 Task: Create new invoice with Date Opened :15-Apr-23, Select Customer: Jasons Deli, Terms: Payment Term 1. Make invoice entry for item-1 with Date: 15-Apr-23, Description: Tide Free Gentle Liquid Laundry Detergent, Action: Material, Income Account: Income:Sales, Quantity: 1, Unit Price: 9.5, Discount $: 1.2. Make entry for item-2 with Date: 15-Apr-23, Description: Gas-X Extra Strength Soft Gels, Action: Material, Income Account: Income:Sales, Quantity: 1, Unit Price: 6.25, Discount $: 2.2. Make entry for item-3 with Date: 15-Apr-23, Description: Butterfinger Toll House Cookie Dough, Action: Material, Income Account: Income:Sales, Quantity: 1, Unit Price: 7.25, Discount $: 2.7. Write Notes: Looking forward to serving you again.. Post Invoice with Post Date: 15-Apr-23, Post to Accounts: Assets:Accounts Receivable. Pay / Process Payment with Transaction Date: 15-May-23, Amount: 16.9, Transfer Account: Checking Account. Print Invoice, display notes by going to Option, then go to Display Tab and check Invoice Notes.
Action: Mouse pressed left at (149, 26)
Screenshot: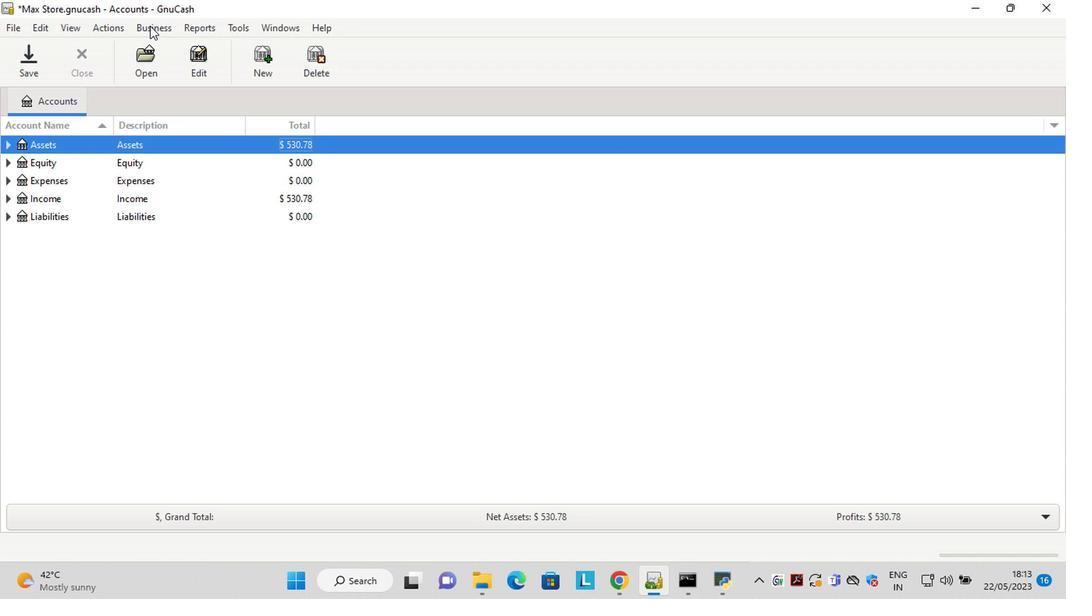
Action: Mouse moved to (344, 101)
Screenshot: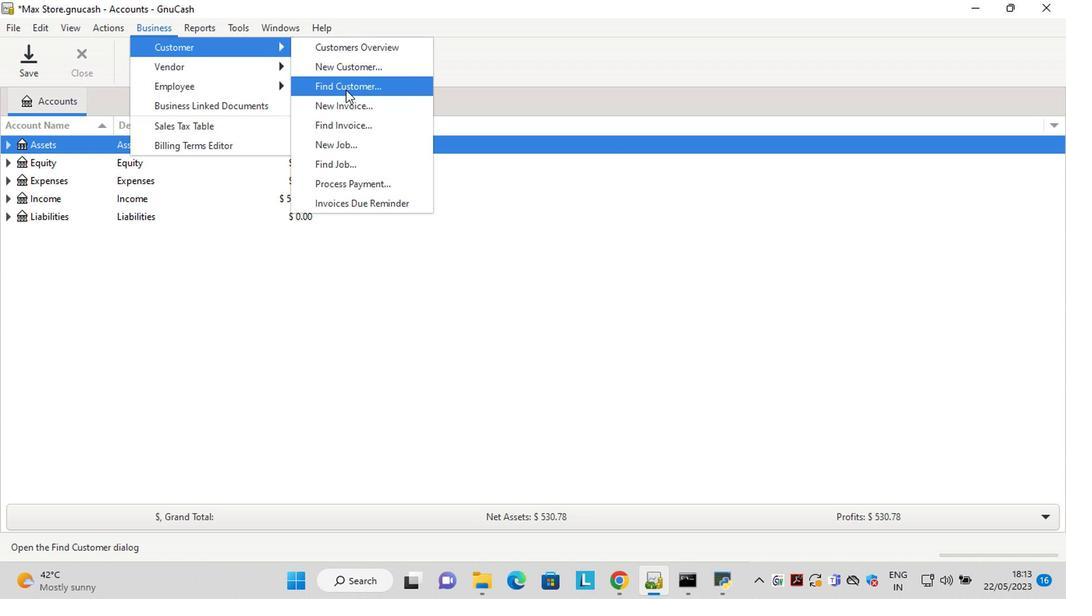 
Action: Mouse pressed left at (344, 101)
Screenshot: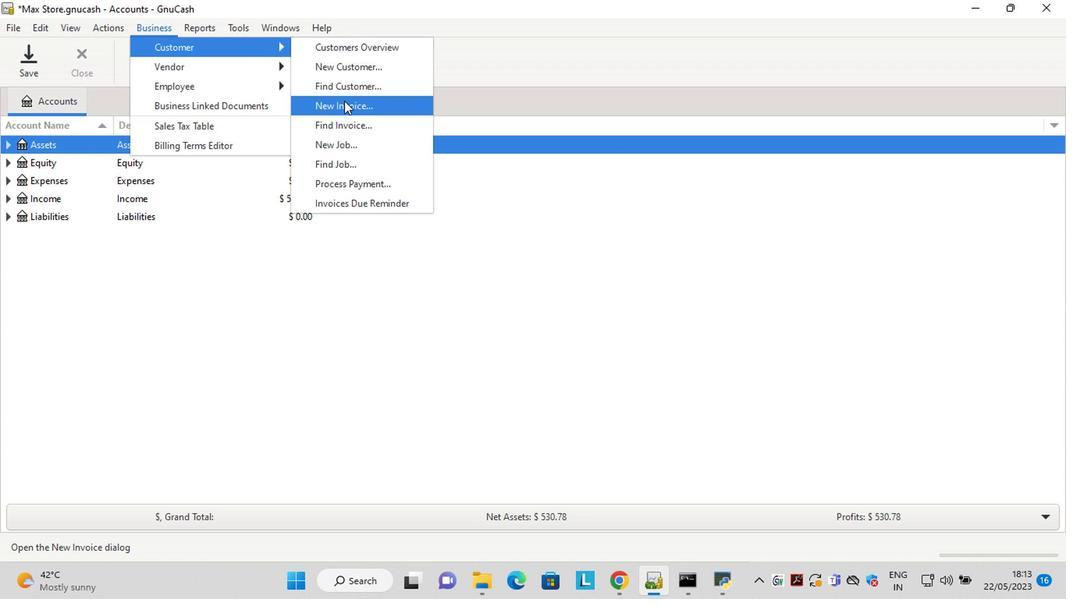 
Action: Mouse moved to (582, 232)
Screenshot: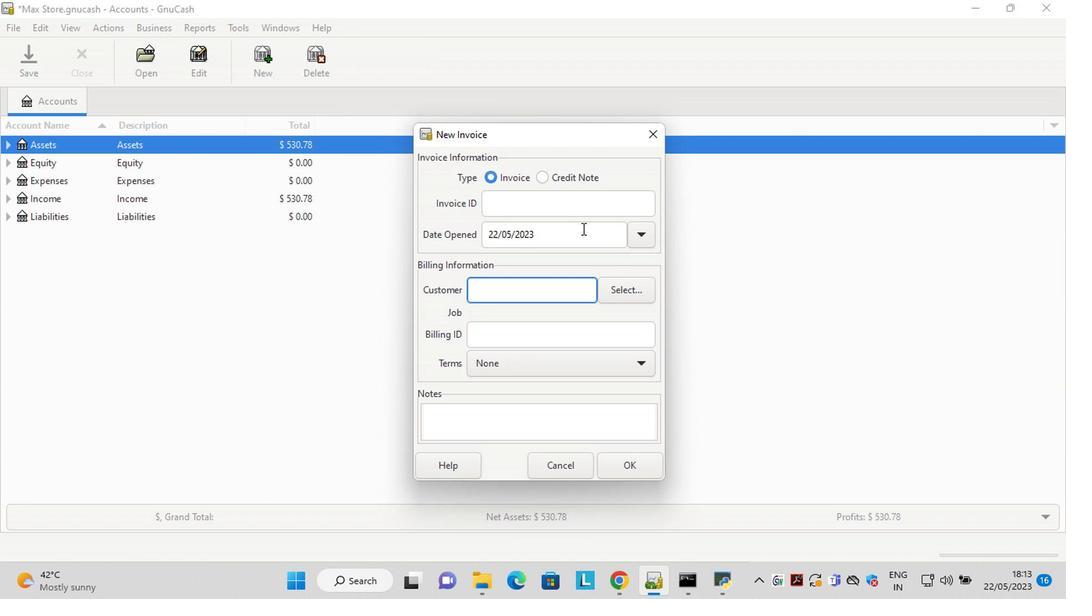 
Action: Mouse pressed left at (582, 232)
Screenshot: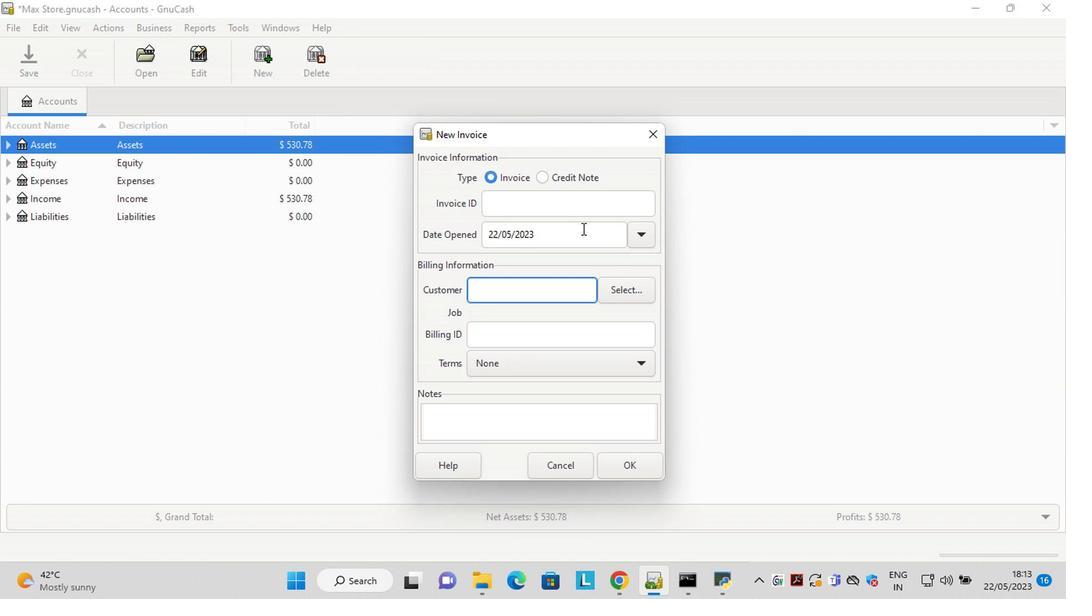 
Action: Key pressed <Key.left><Key.left><Key.left><Key.left><Key.left><Key.left><Key.left><Key.left><Key.left><Key.left><Key.left><Key.delete><Key.delete>15<Key.right><Key.right><Key.delete>4
Screenshot: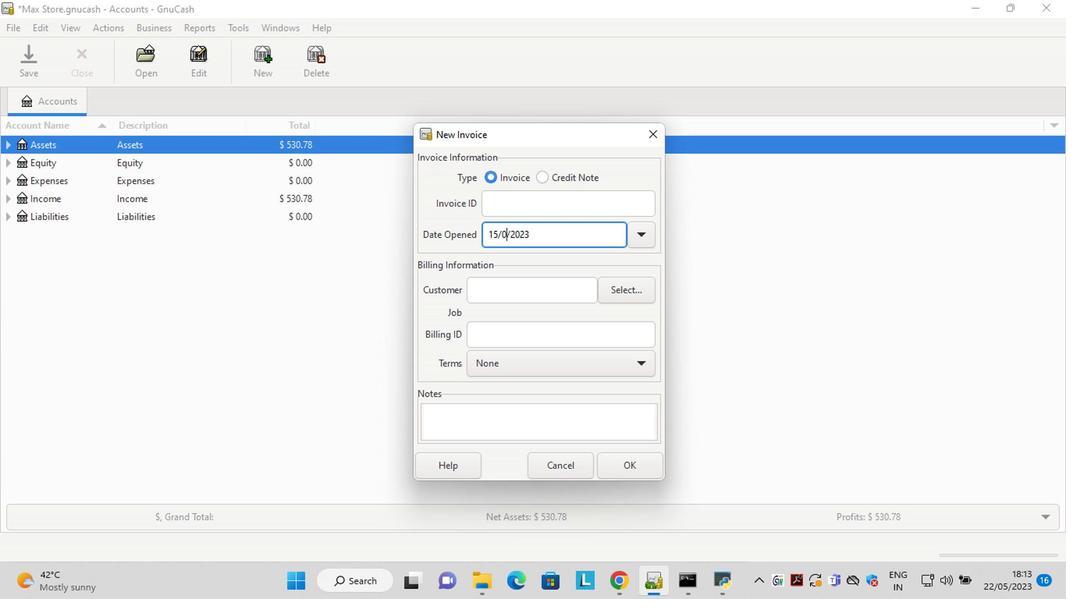 
Action: Mouse moved to (618, 289)
Screenshot: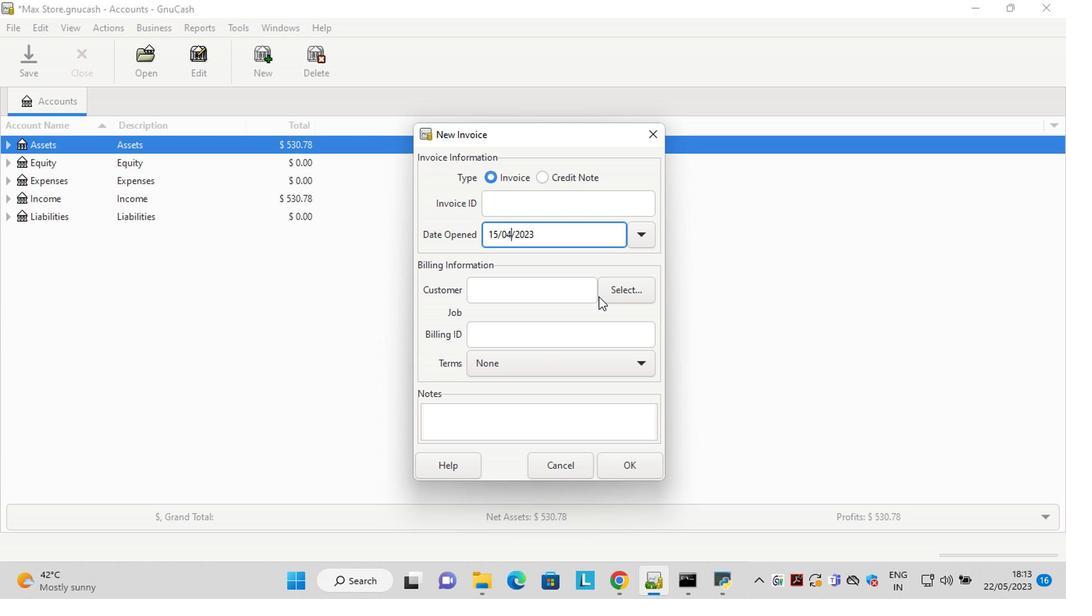
Action: Mouse pressed left at (618, 289)
Screenshot: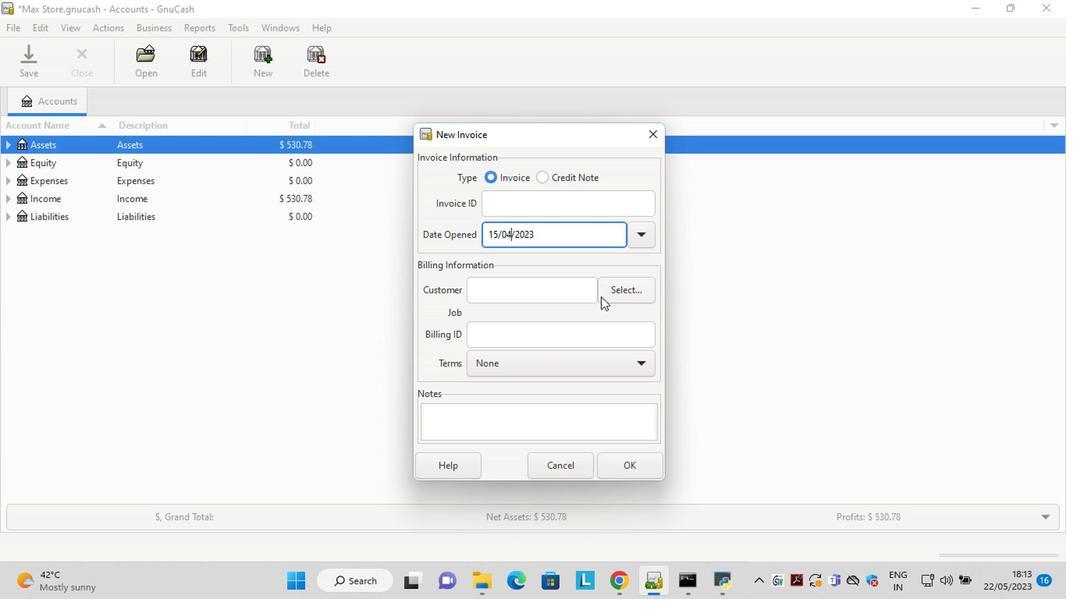 
Action: Mouse moved to (563, 269)
Screenshot: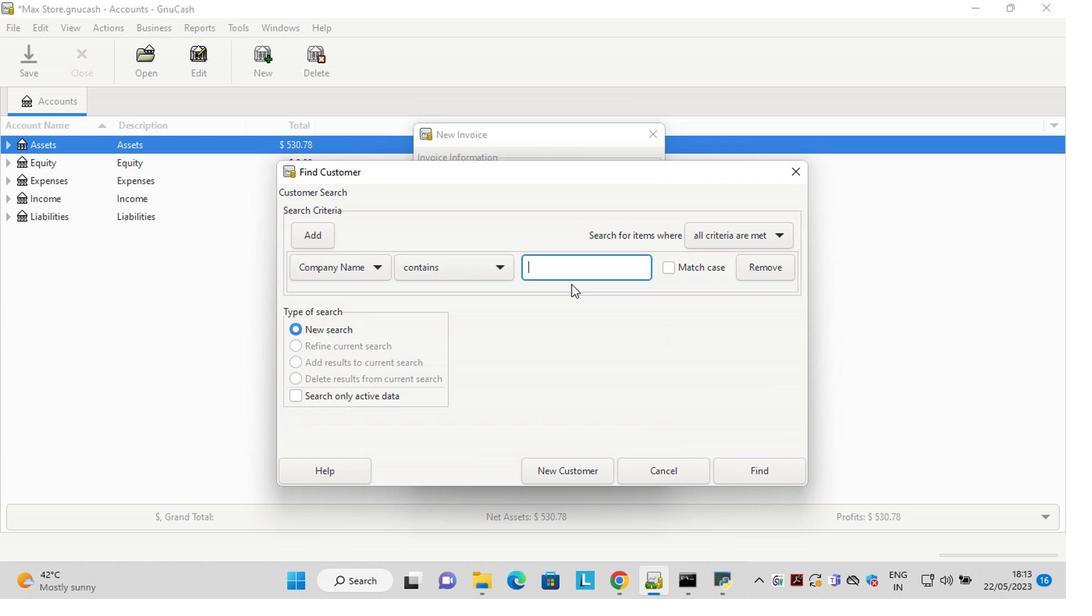 
Action: Mouse pressed left at (563, 269)
Screenshot: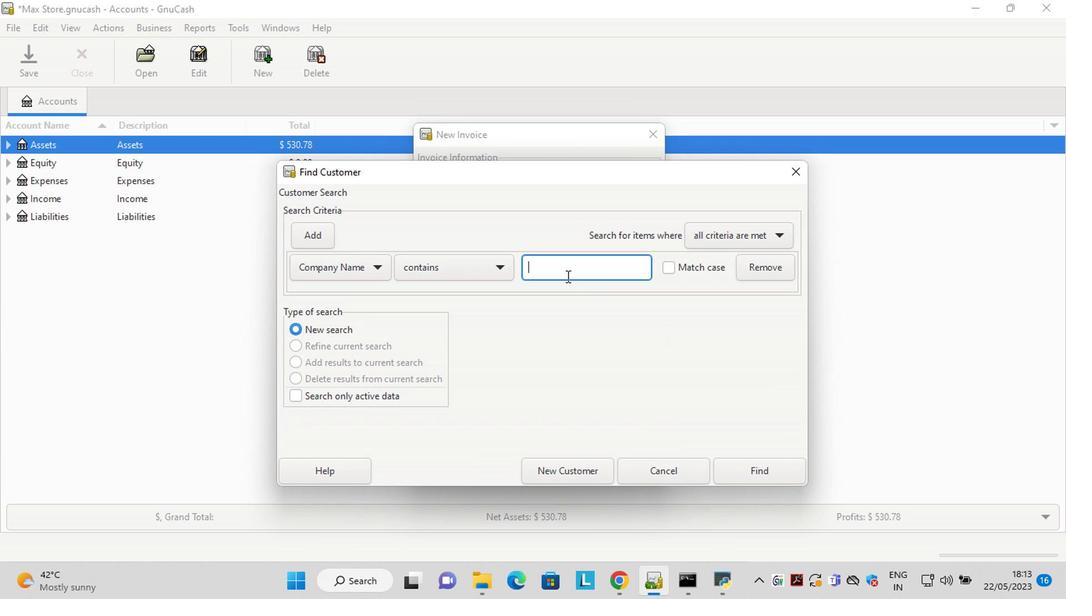 
Action: Key pressed <Key.shift>Jasons
Screenshot: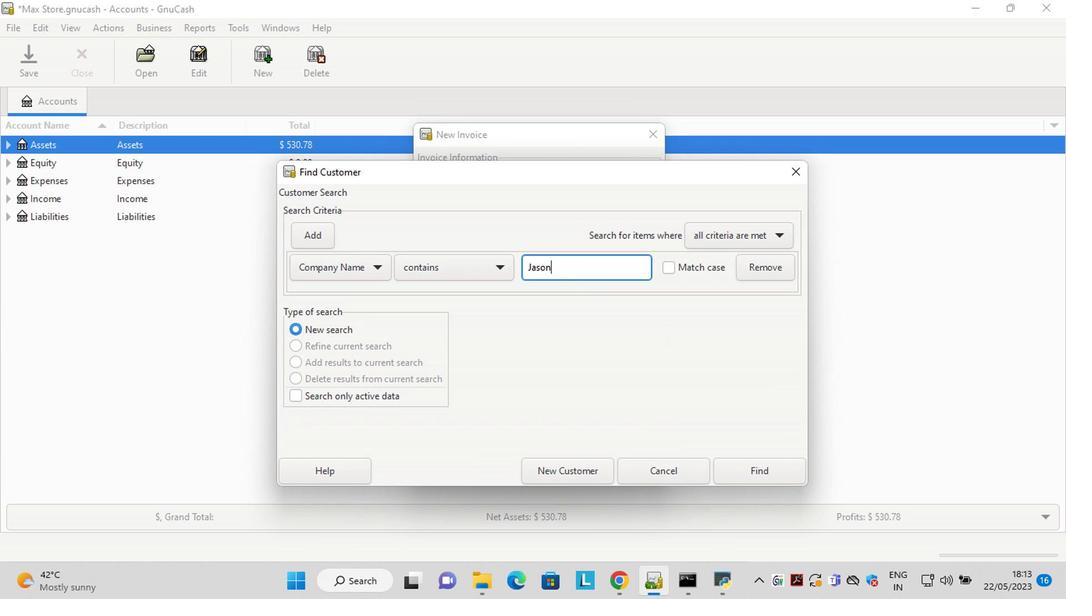 
Action: Mouse moved to (749, 475)
Screenshot: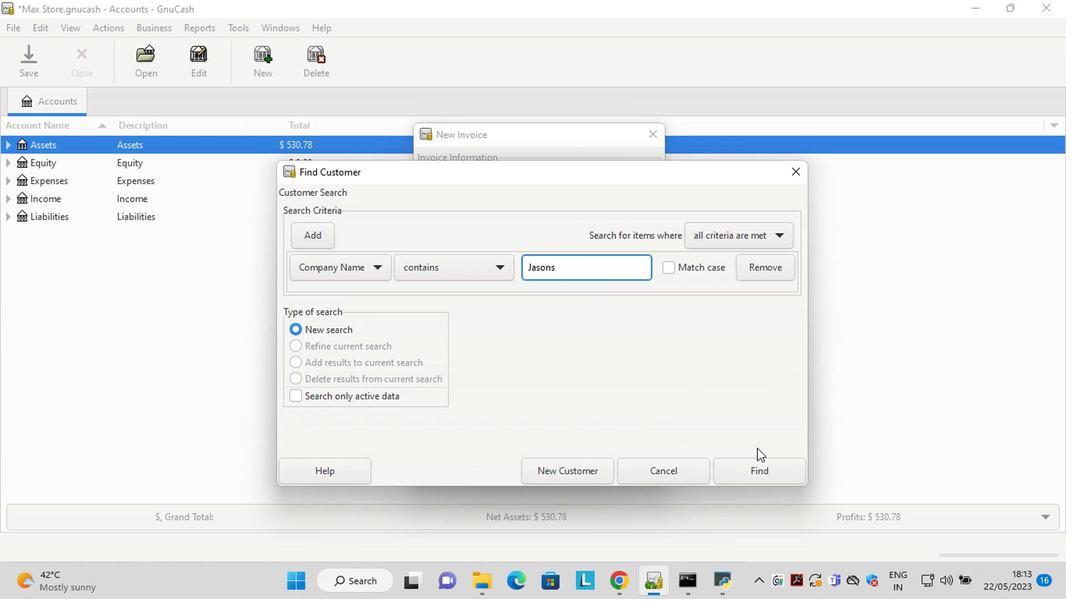 
Action: Mouse pressed left at (749, 475)
Screenshot: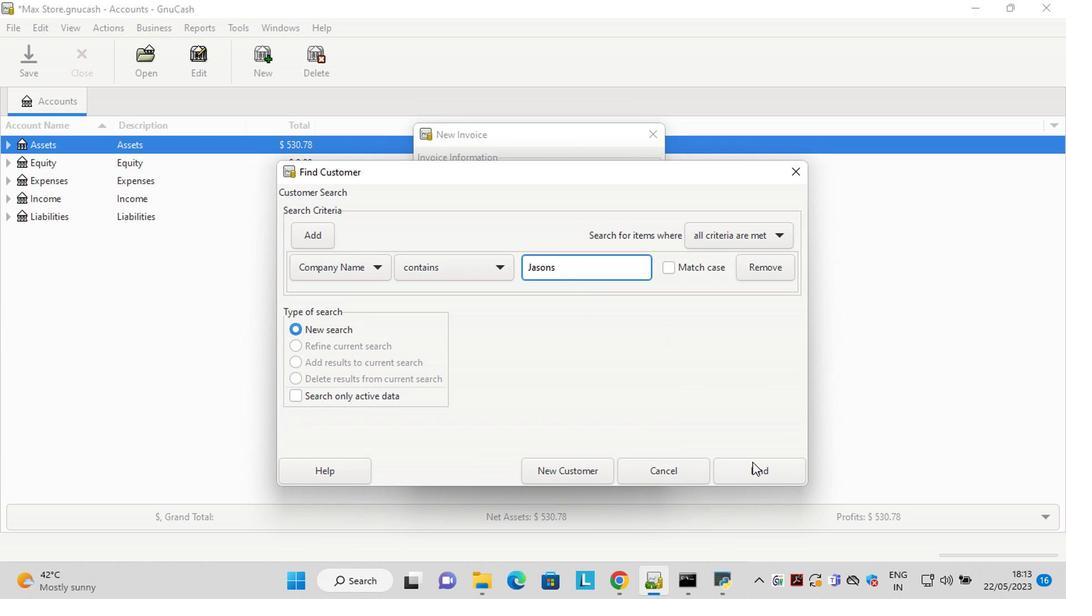 
Action: Mouse moved to (529, 316)
Screenshot: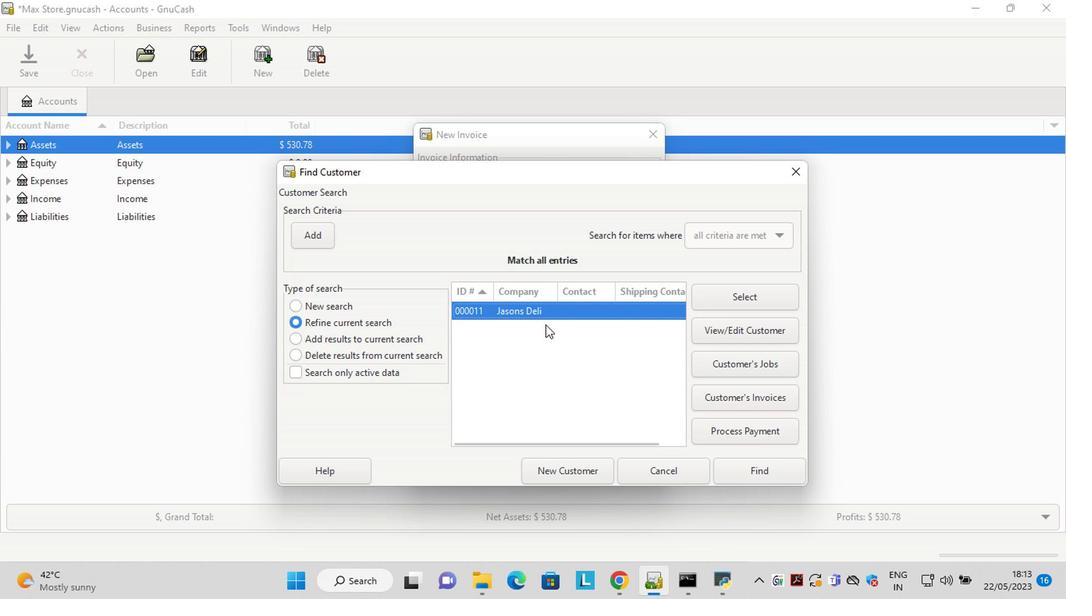 
Action: Mouse pressed left at (529, 316)
Screenshot: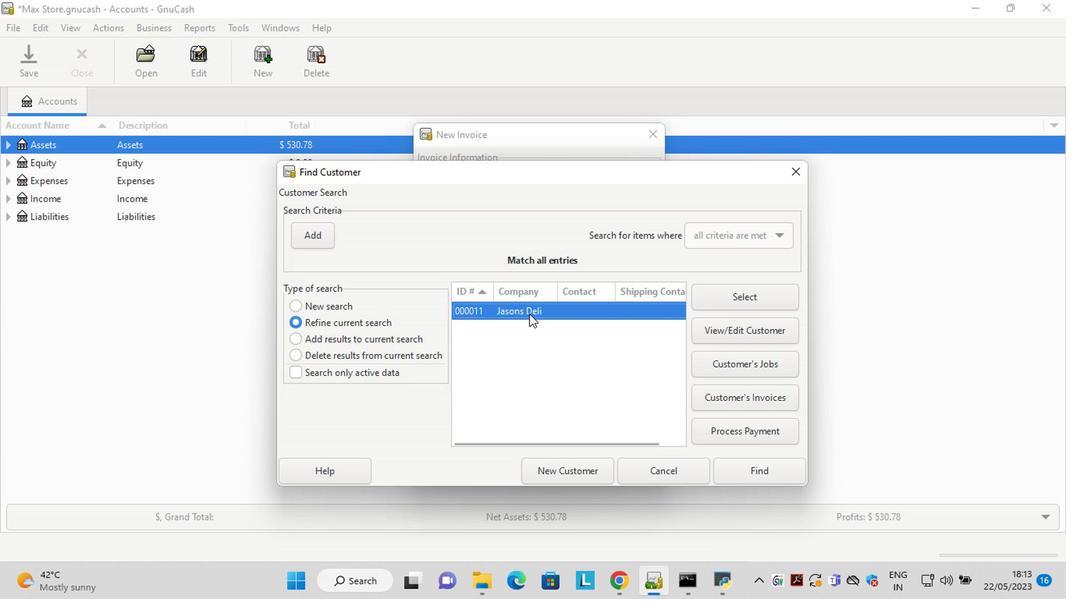 
Action: Mouse pressed left at (529, 316)
Screenshot: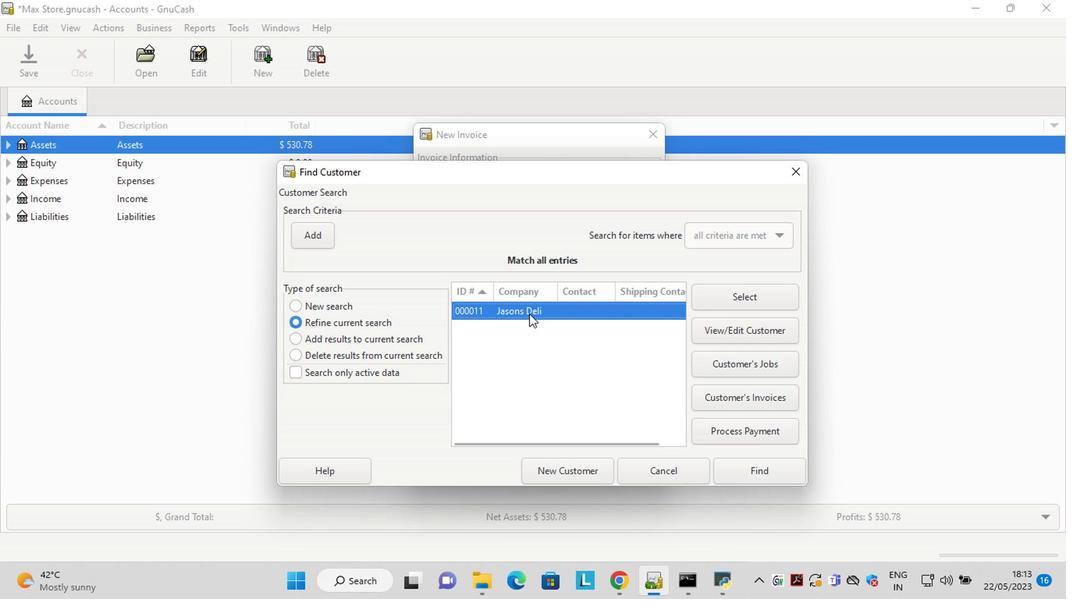 
Action: Mouse moved to (557, 377)
Screenshot: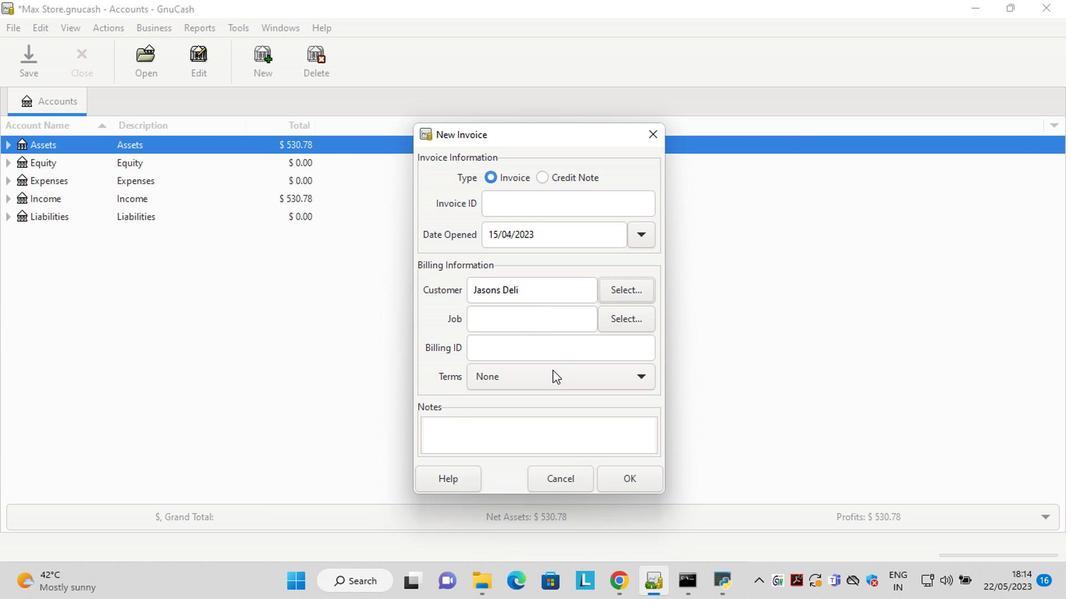 
Action: Mouse pressed left at (557, 377)
Screenshot: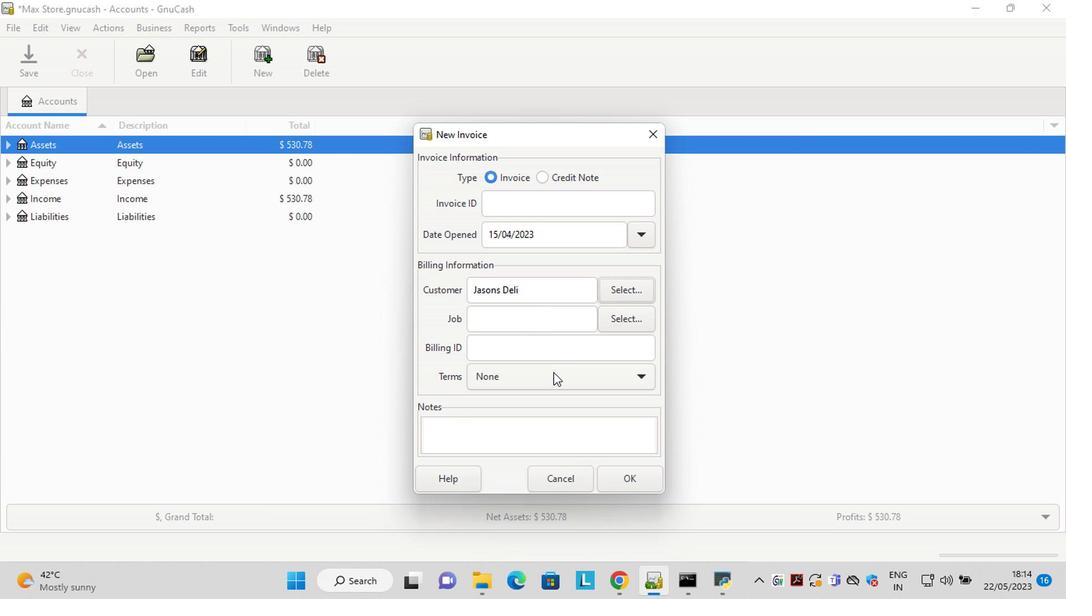 
Action: Mouse moved to (537, 407)
Screenshot: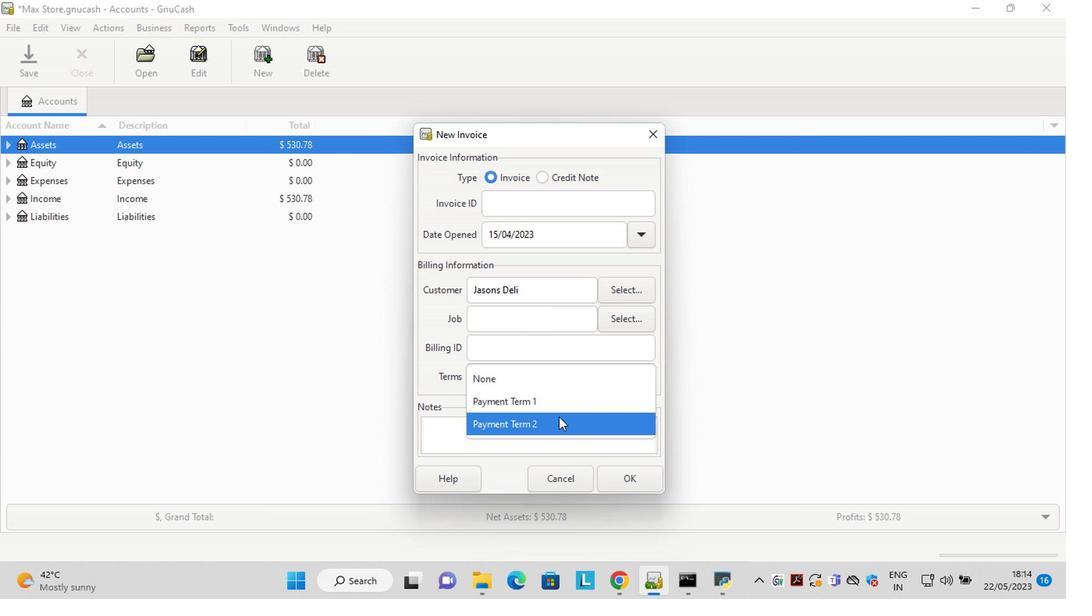 
Action: Mouse pressed left at (537, 407)
Screenshot: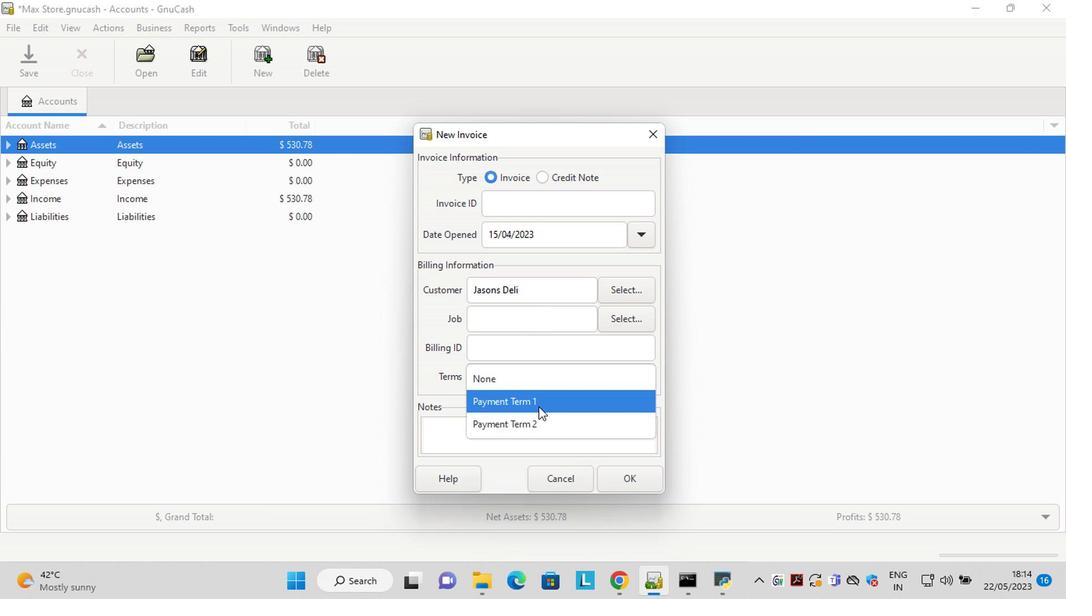 
Action: Mouse moved to (630, 486)
Screenshot: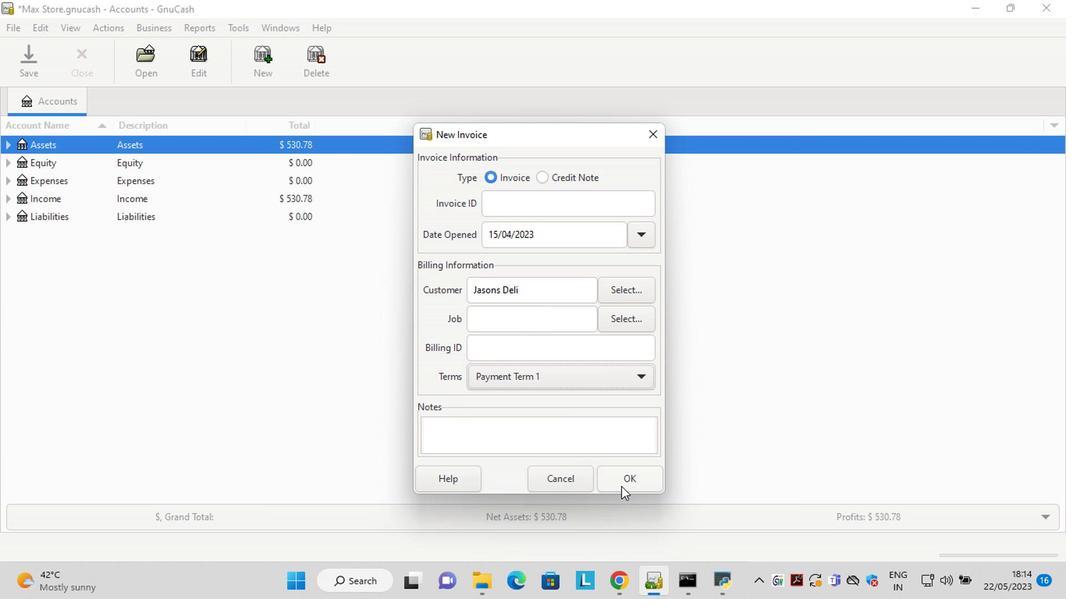 
Action: Mouse pressed left at (630, 486)
Screenshot: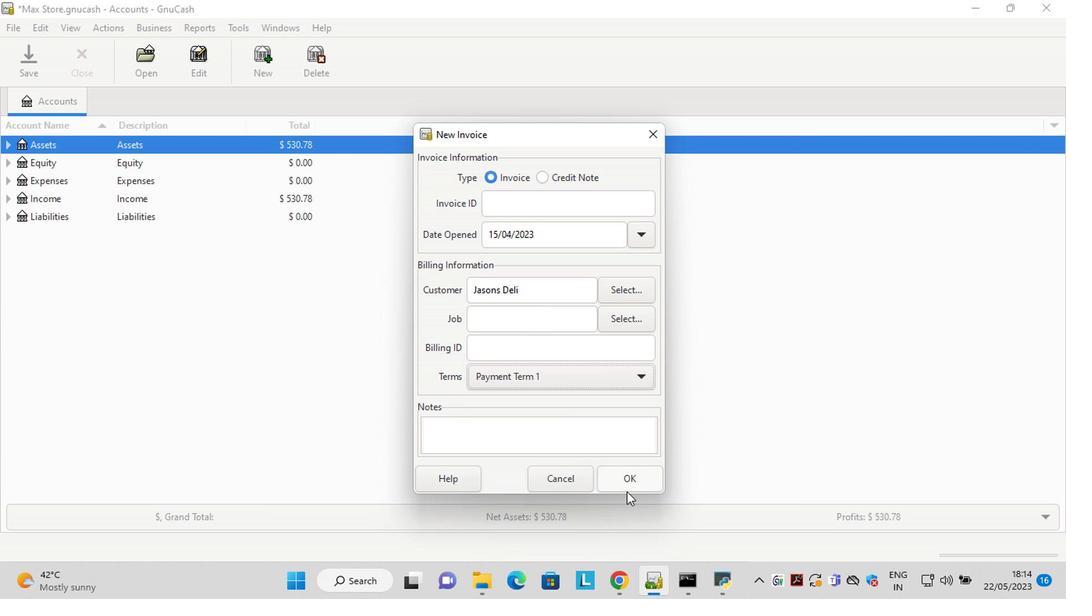 
Action: Mouse moved to (462, 398)
Screenshot: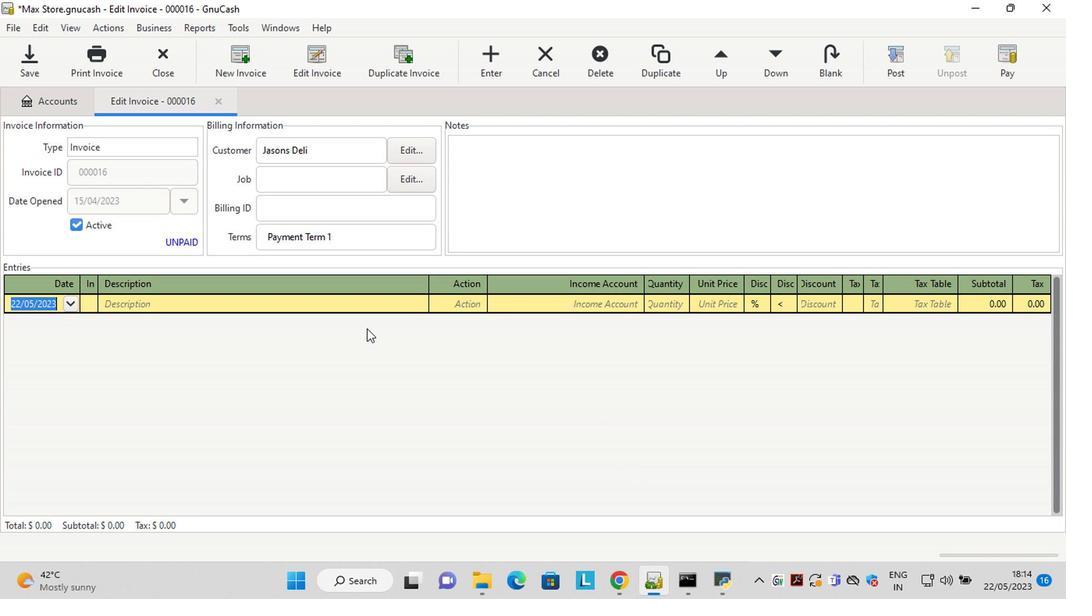 
Action: Key pressed <Key.left><Key.left><Key.left><Key.delete><Key.delete>15<Key.right><Key.right><Key.delete>4<Key.tab><Key.shift>Tide<Key.space><Key.shift>Free<Key.space><Key.shift>Gentle<Key.space><Key.shift>Liquid<Key.space><Key.shift>Laundry<Key.space><Key.shift>Detergent<Key.tab>m<Key.tab>sale<Key.tab>1<Key.tab>9.50
Screenshot: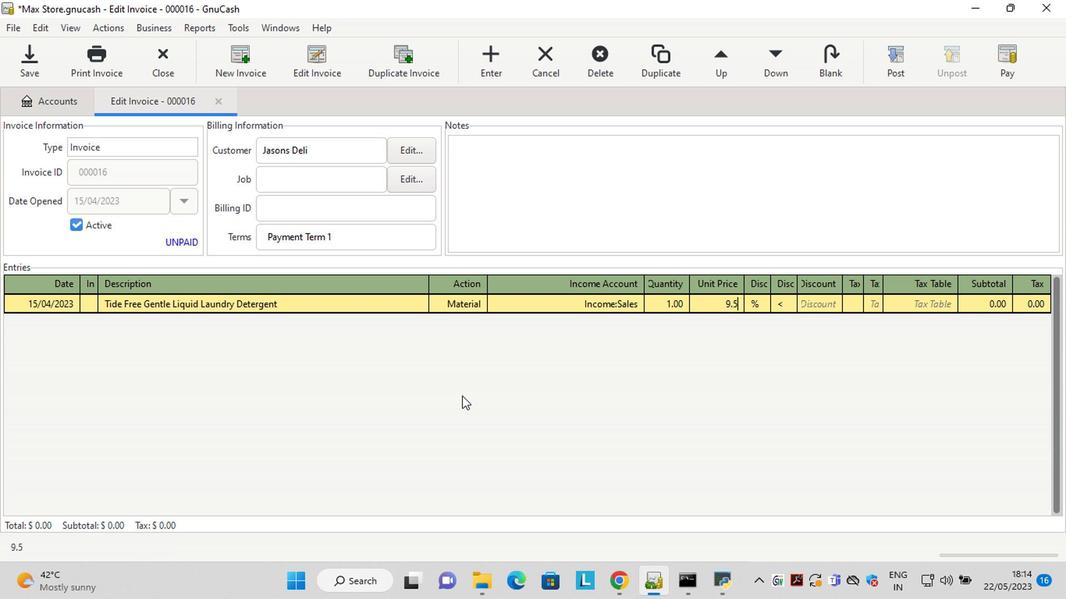 
Action: Mouse moved to (758, 314)
Screenshot: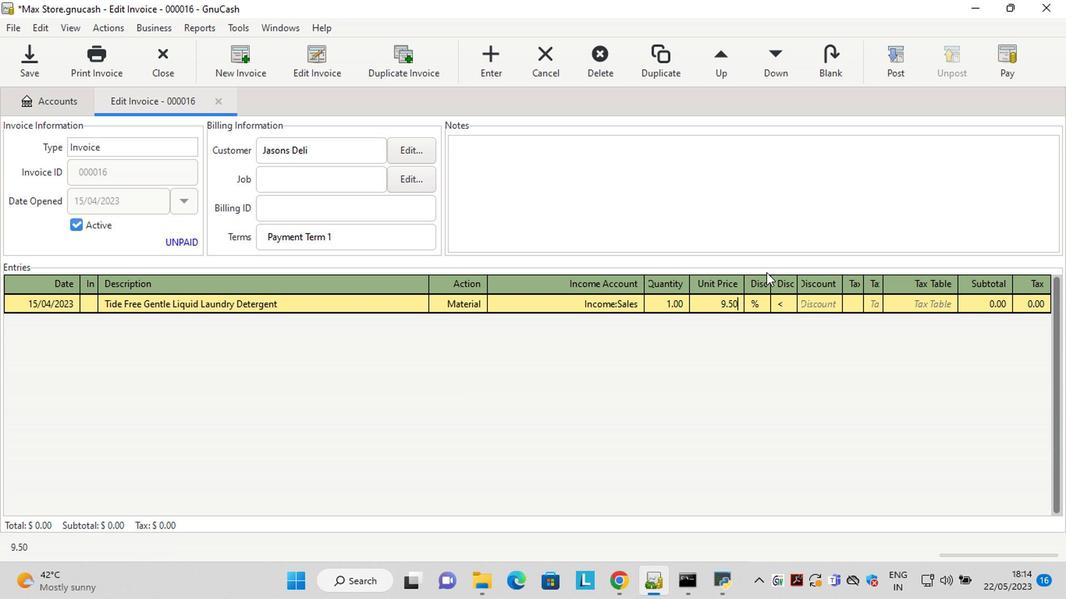 
Action: Mouse pressed left at (758, 314)
Screenshot: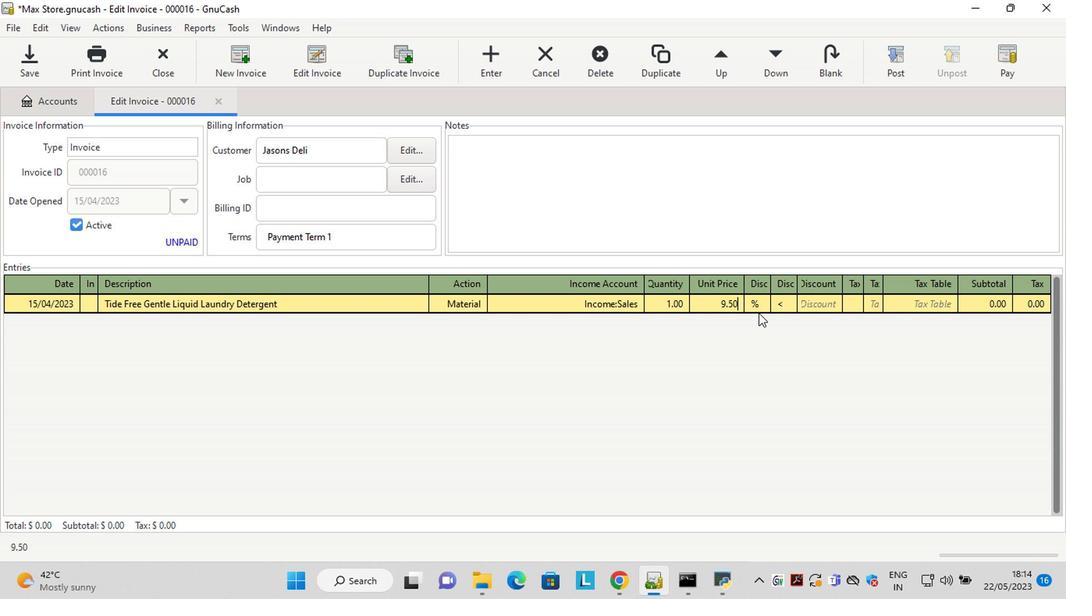 
Action: Mouse moved to (777, 302)
Screenshot: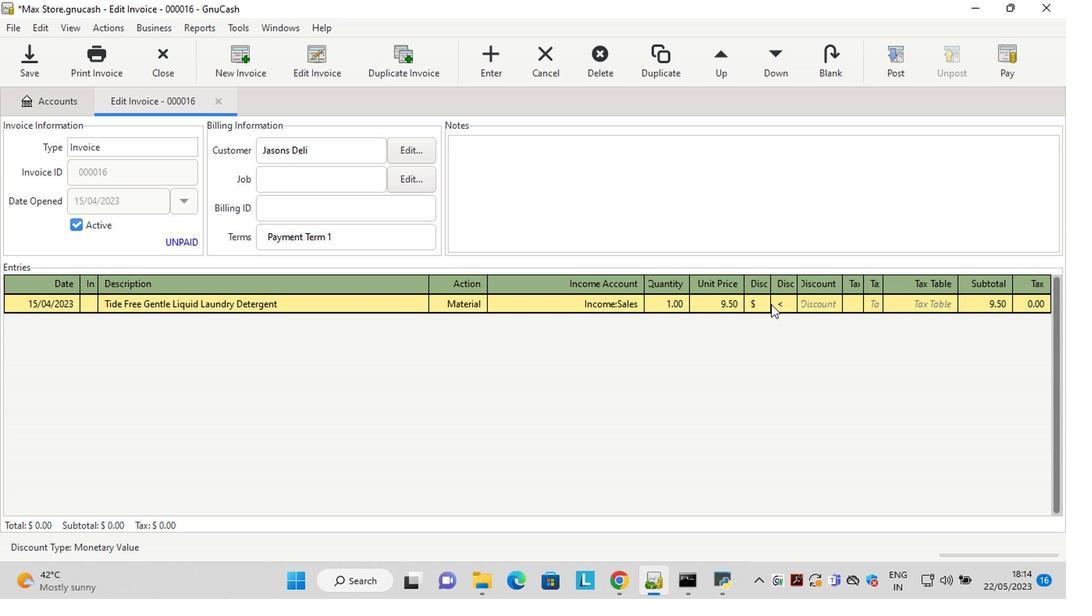 
Action: Mouse pressed left at (777, 302)
Screenshot: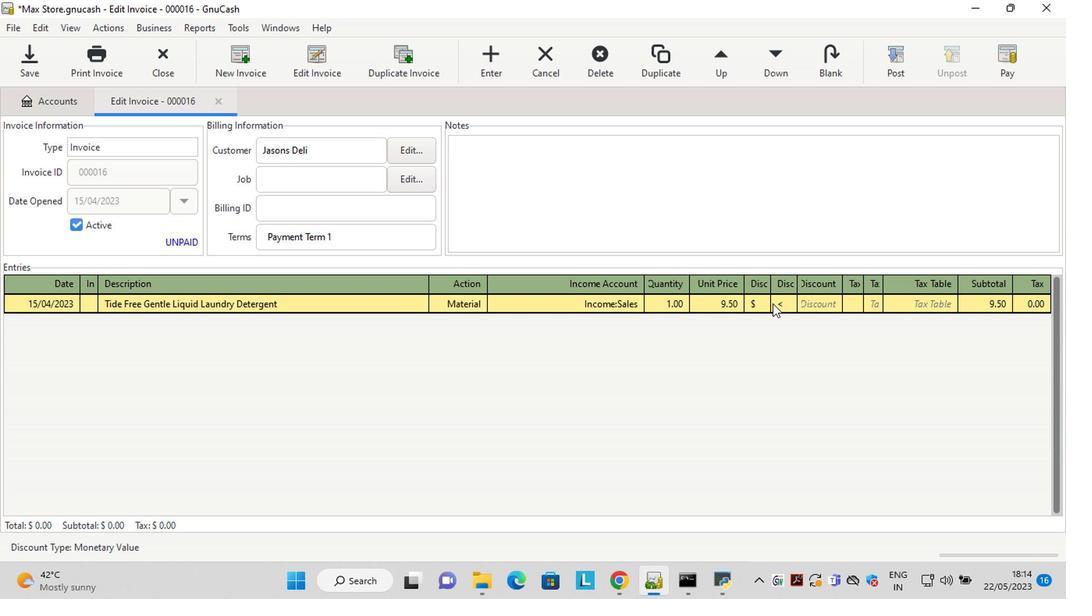 
Action: Mouse moved to (824, 307)
Screenshot: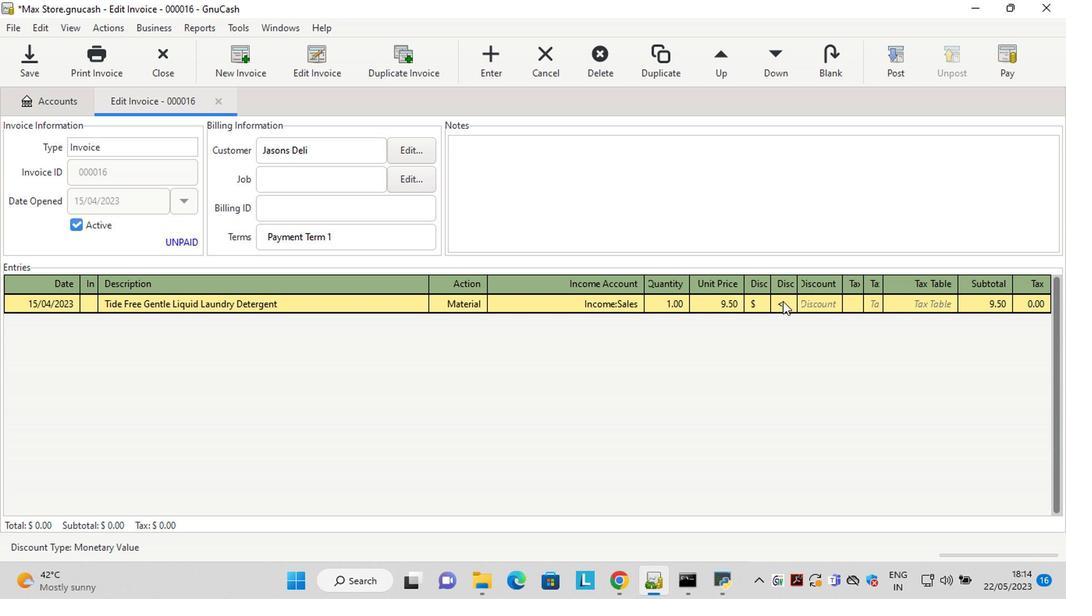 
Action: Mouse pressed left at (824, 307)
Screenshot: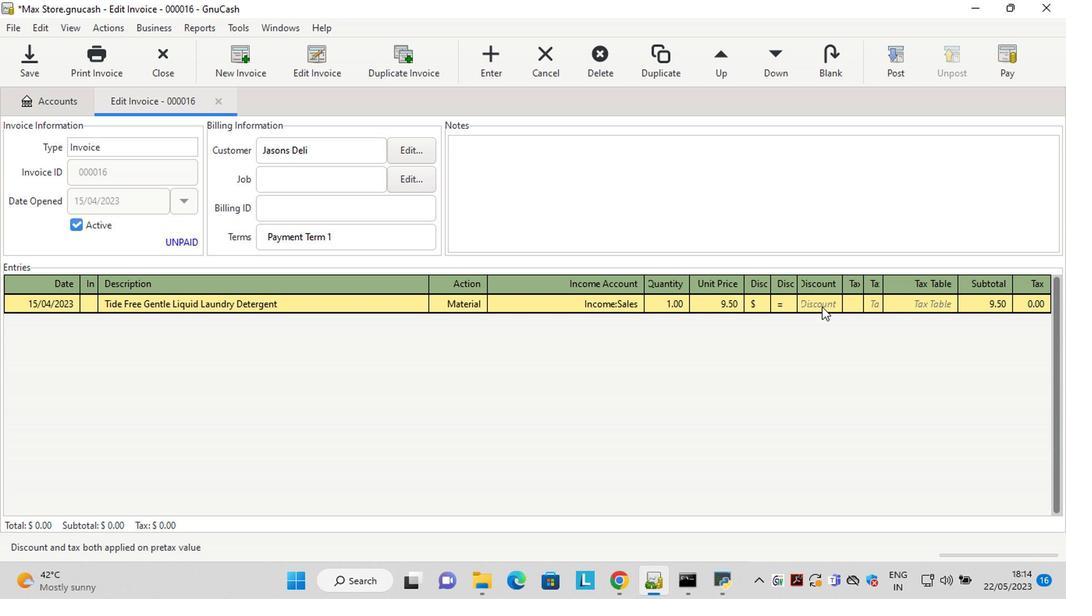 
Action: Key pressed 1.20<Key.tab><Key.tab><Key.shift>Gas-<Key.shift><Key.shift><Key.shift><Key.shift><Key.shift>X<Key.space><Key.shift>Extra<Key.space><Key.shift>Strength<Key.space><Key.shift>Soft<Key.space><Key.shift>Gels<Key.tab>ma<Key.tab>sa<Key.tab>1<Key.tab>6.25<Key.tab>
Screenshot: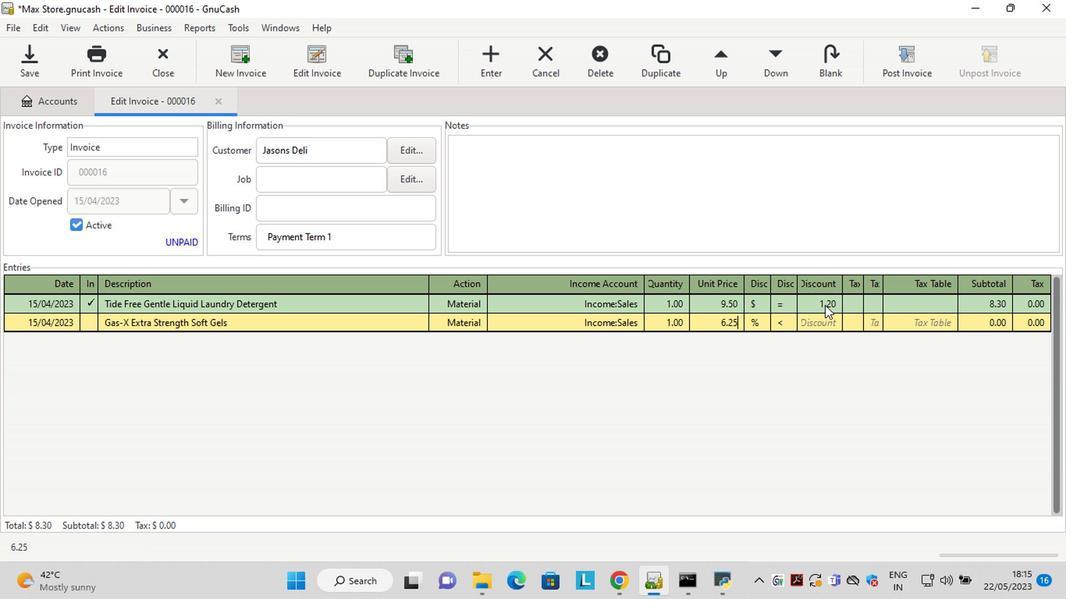 
Action: Mouse moved to (759, 326)
Screenshot: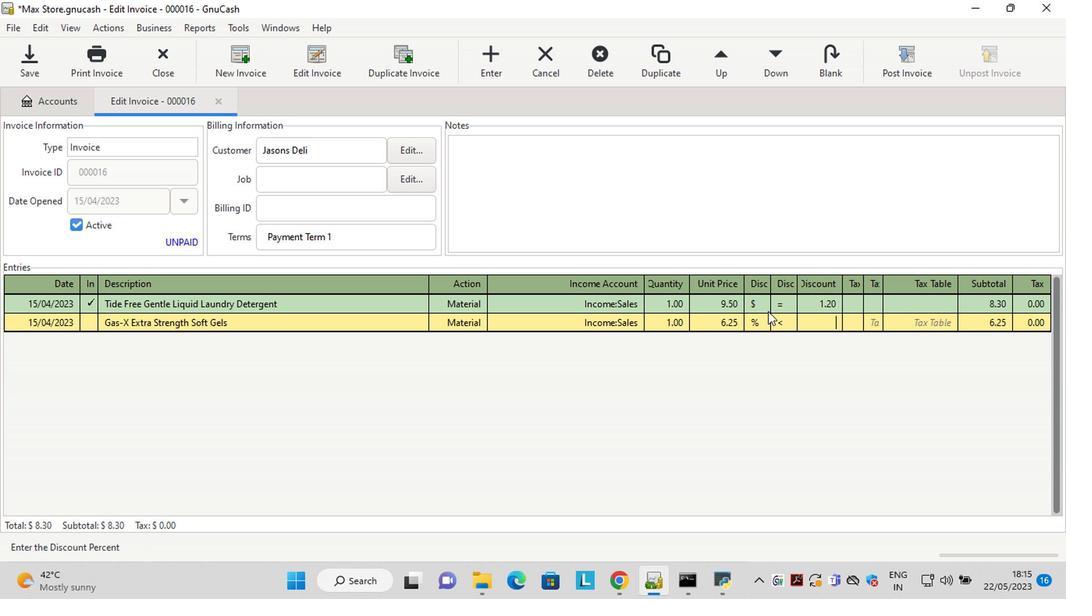 
Action: Mouse pressed left at (759, 326)
Screenshot: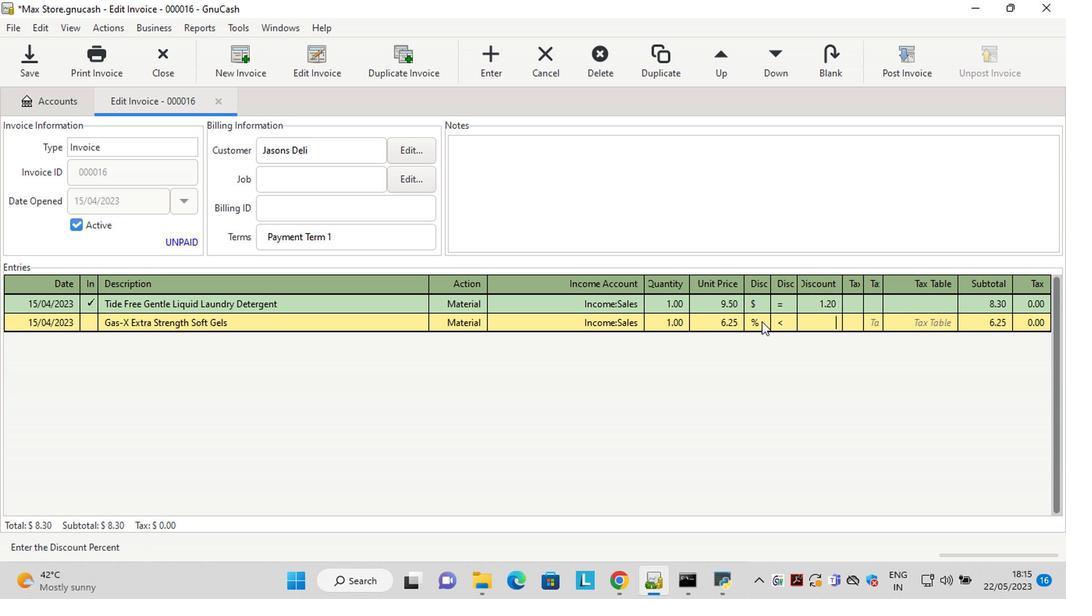 
Action: Mouse moved to (778, 325)
Screenshot: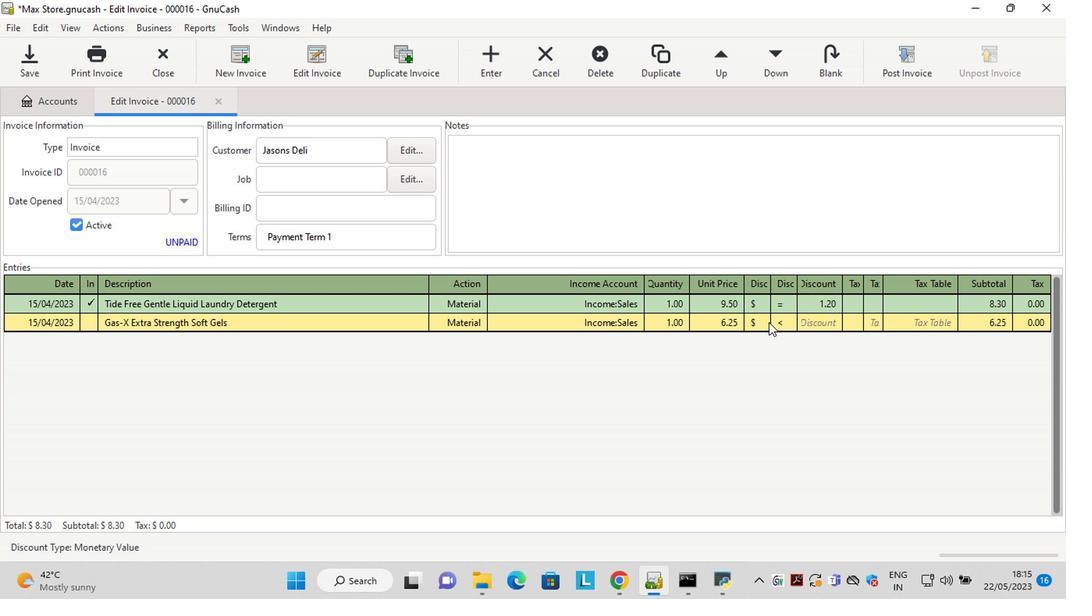 
Action: Mouse pressed left at (778, 325)
Screenshot: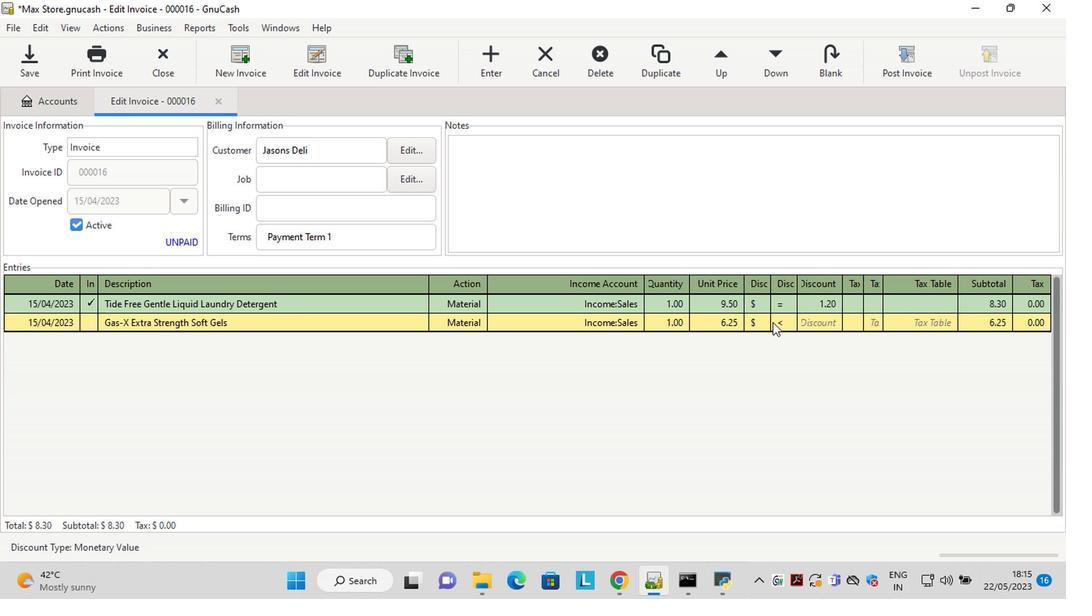 
Action: Mouse moved to (807, 329)
Screenshot: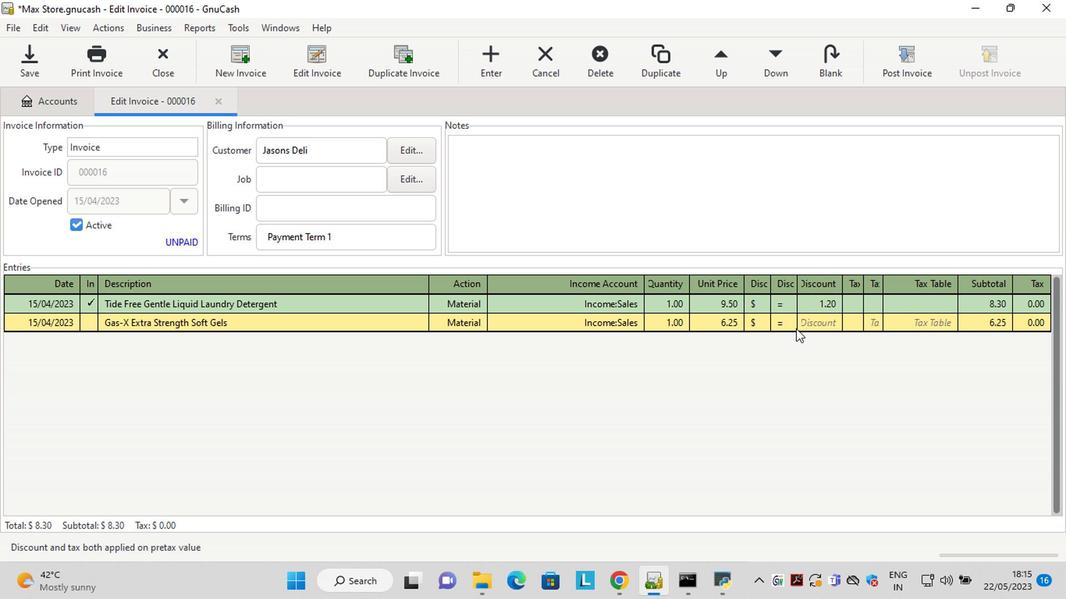
Action: Mouse pressed left at (807, 329)
Screenshot: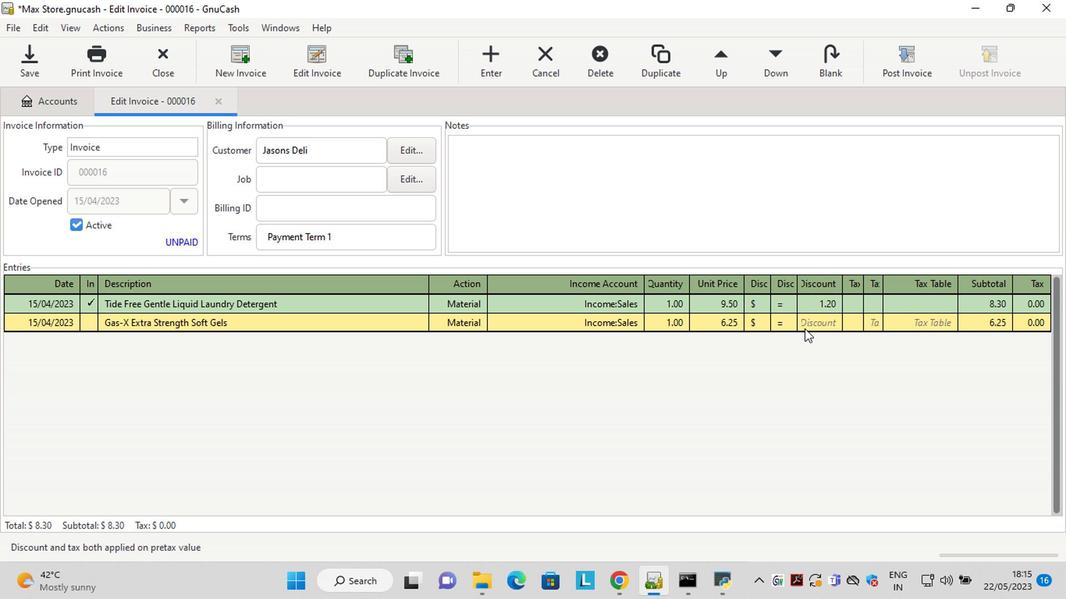 
Action: Key pressed 2.20<Key.tab><Key.tab><Key.shift>Butterfinger<Key.space><Key.shift>Toll<Key.space><Key.shift>House<Key.space><Key.shift><Key.shift>Cookie<Key.space><Key.shift>Dough<Key.tab>ma<Key.tab>sal<Key.tab>1<Key.tab>7.25<Key.tab>
Screenshot: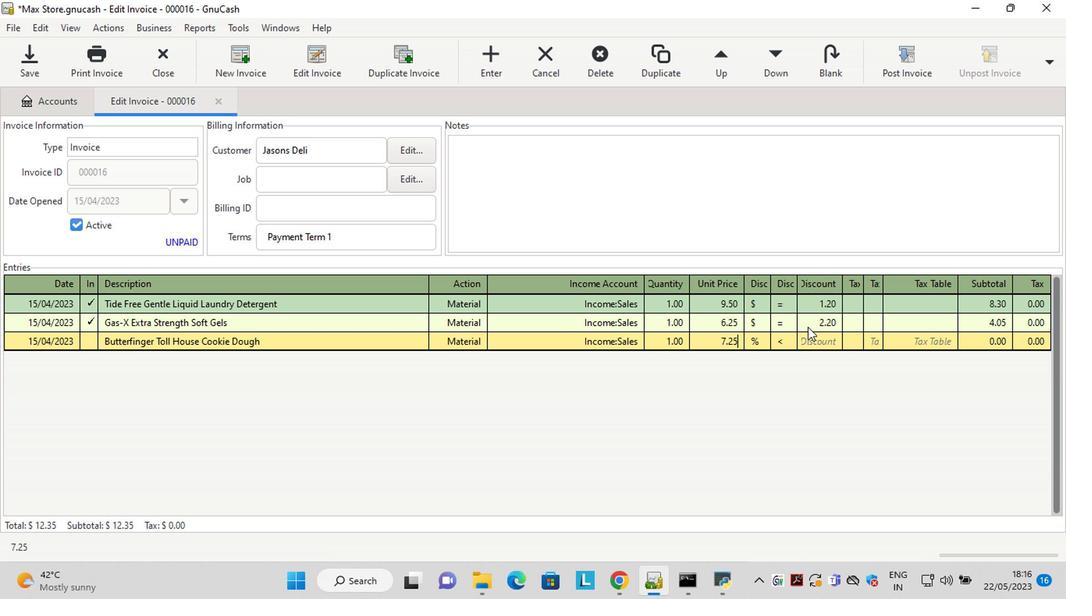 
Action: Mouse moved to (749, 344)
Screenshot: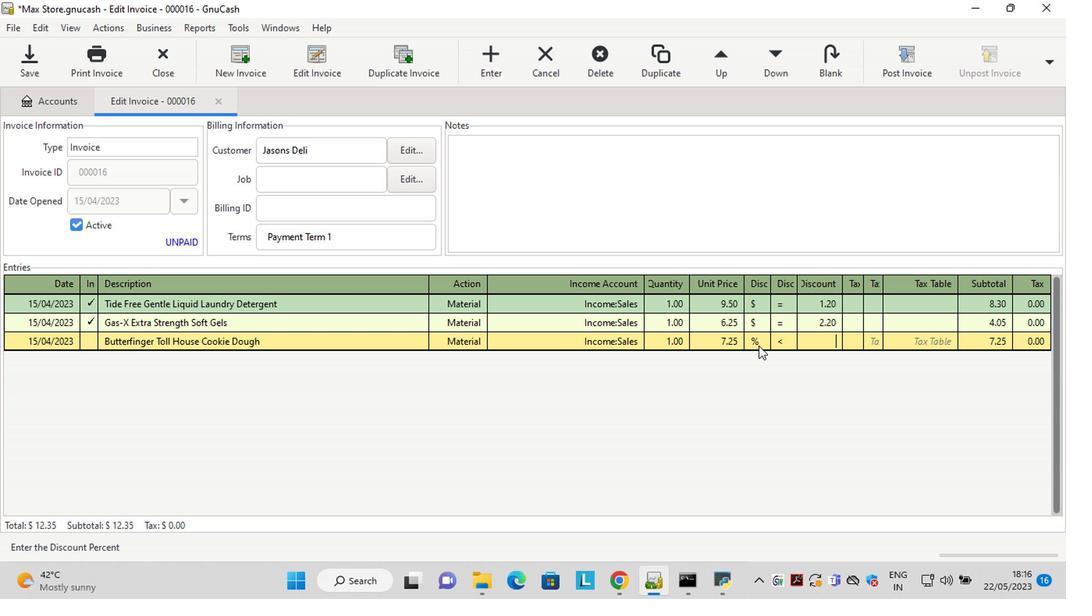 
Action: Mouse pressed left at (749, 344)
Screenshot: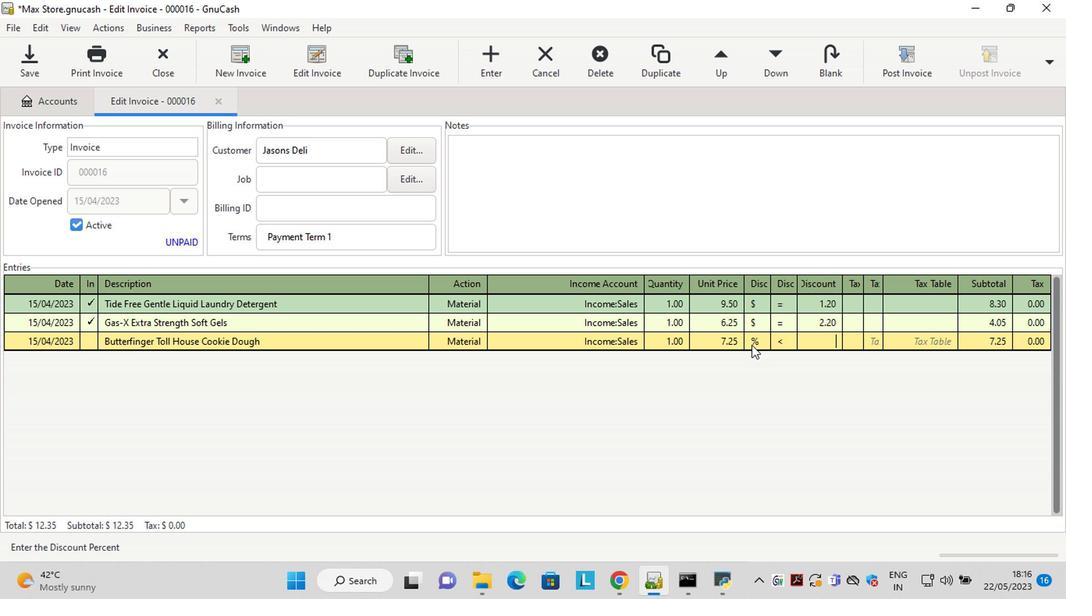 
Action: Mouse moved to (784, 348)
Screenshot: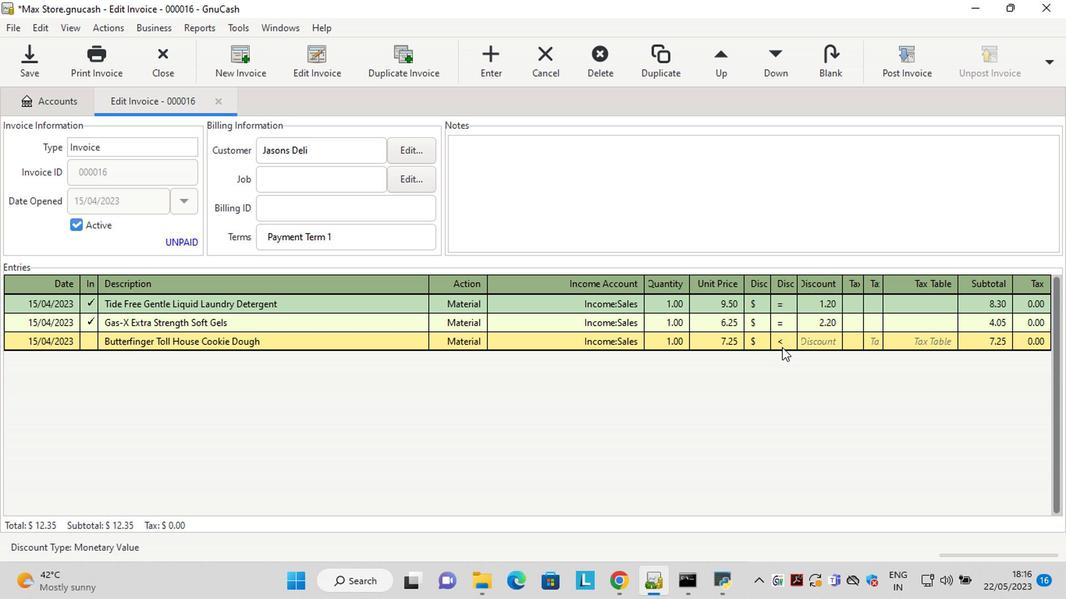 
Action: Mouse pressed left at (784, 348)
Screenshot: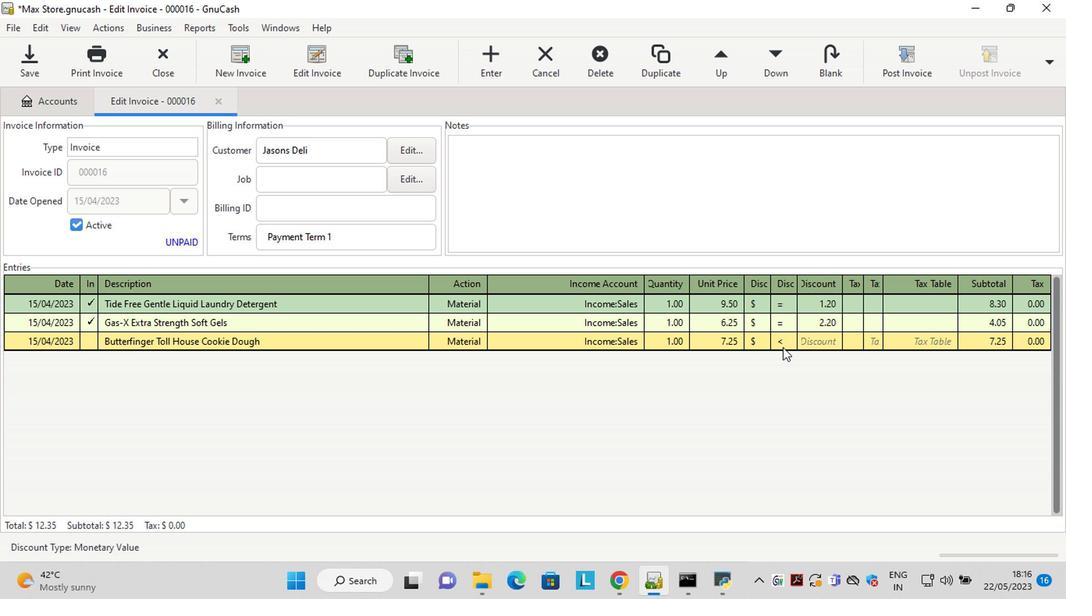 
Action: Mouse moved to (811, 342)
Screenshot: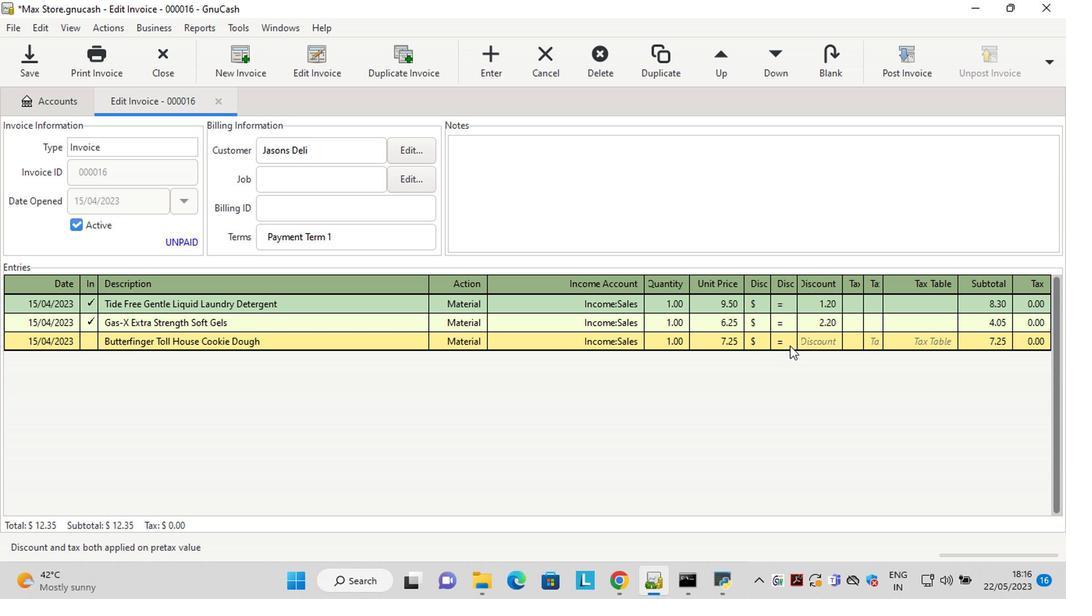 
Action: Mouse pressed left at (811, 342)
Screenshot: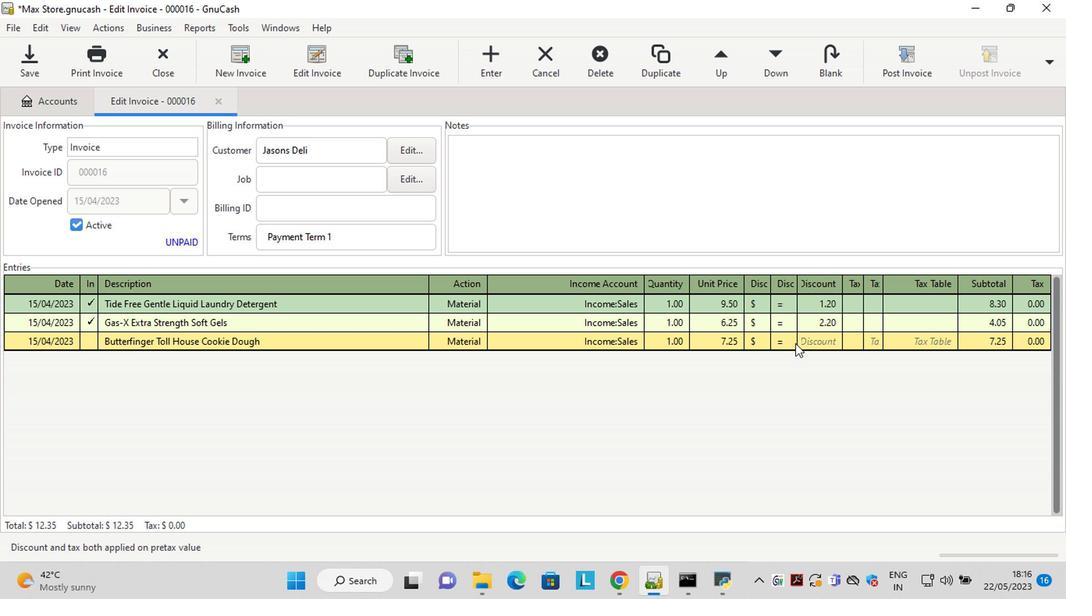 
Action: Mouse moved to (882, 380)
Screenshot: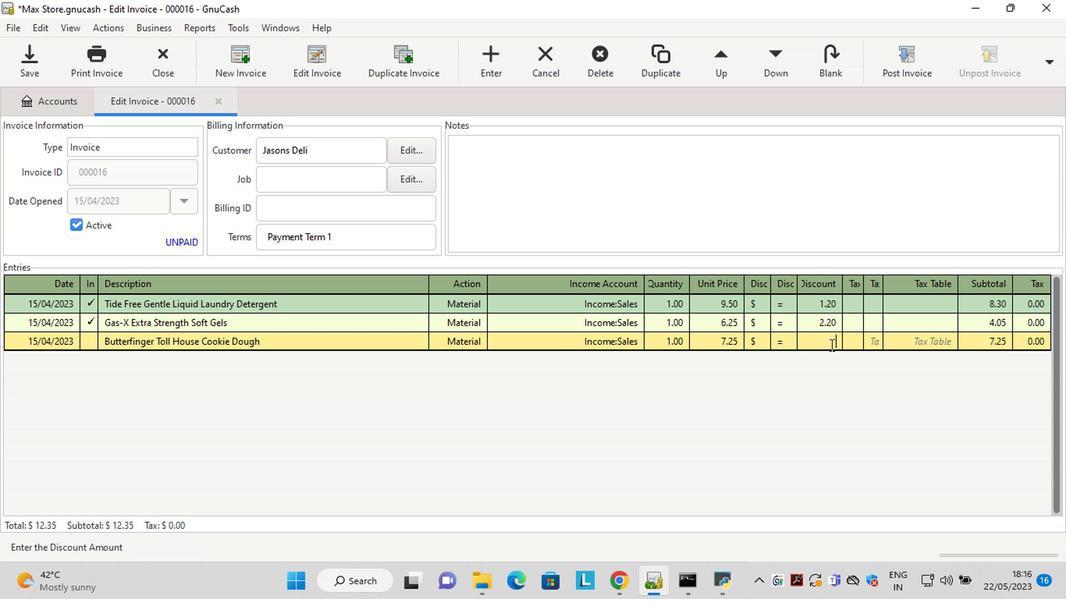 
Action: Key pressed 2.70<Key.tab>
Screenshot: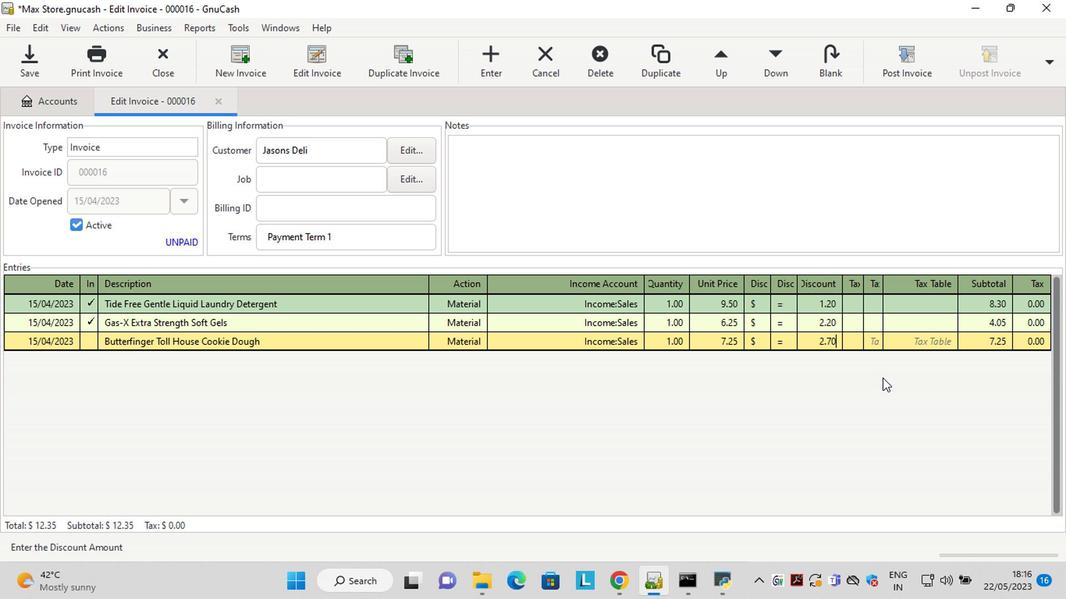 
Action: Mouse moved to (544, 143)
Screenshot: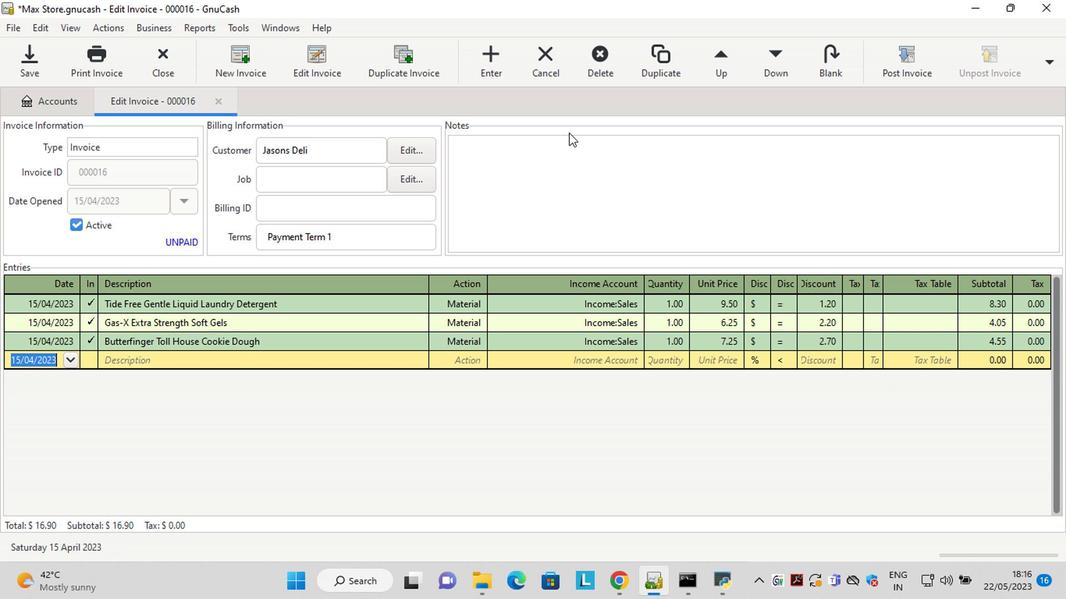 
Action: Mouse pressed left at (544, 143)
Screenshot: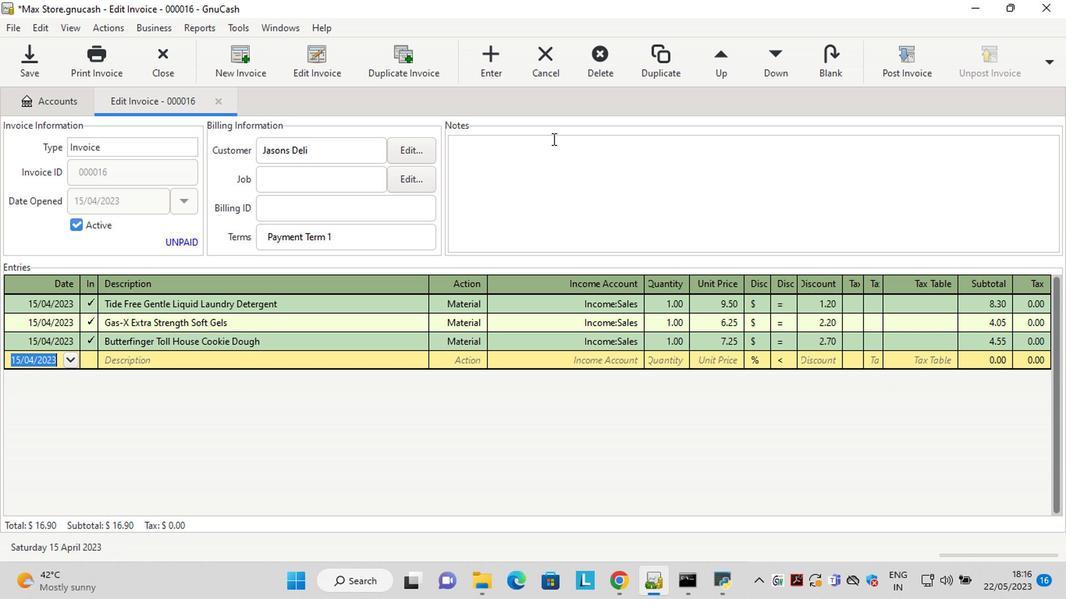 
Action: Key pressed <Key.shift>Looking<Key.space>forward<Key.space>to<Key.space>serving<Key.space>you<Key.space>again.
Screenshot: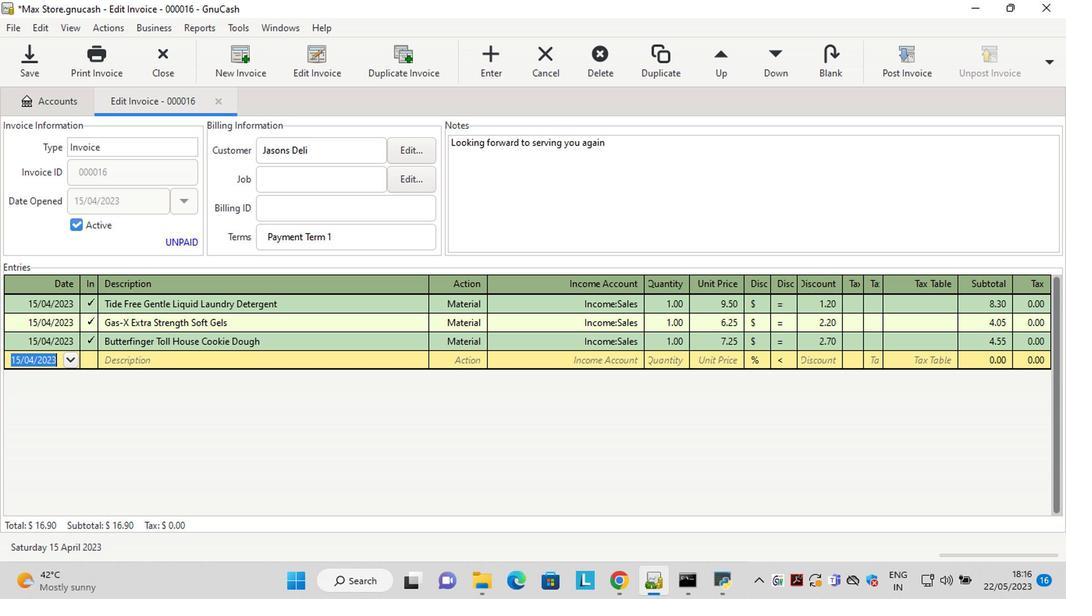 
Action: Mouse moved to (903, 67)
Screenshot: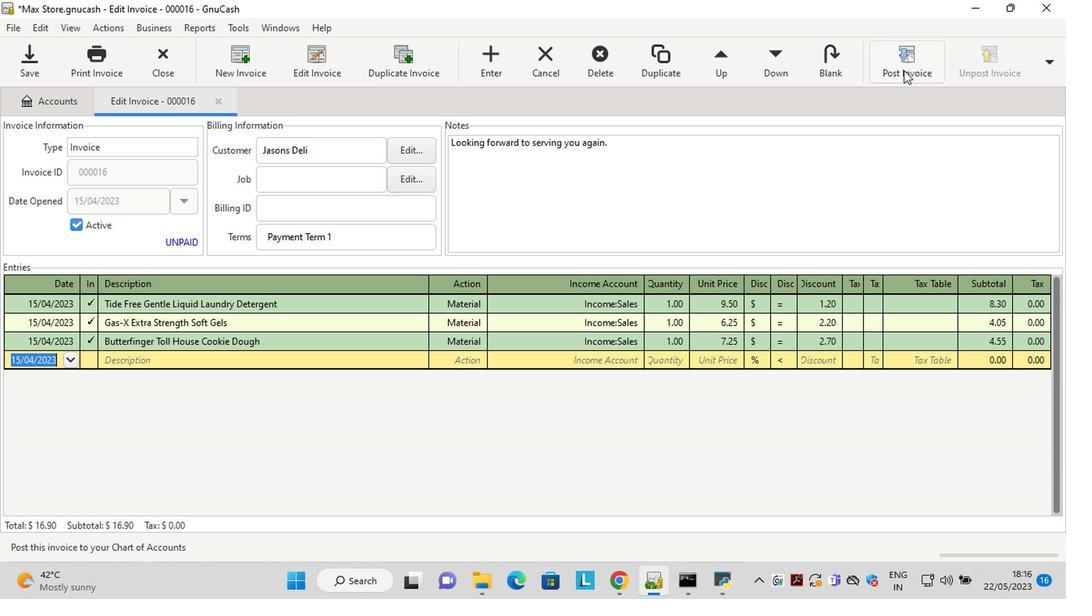 
Action: Mouse pressed left at (903, 67)
Screenshot: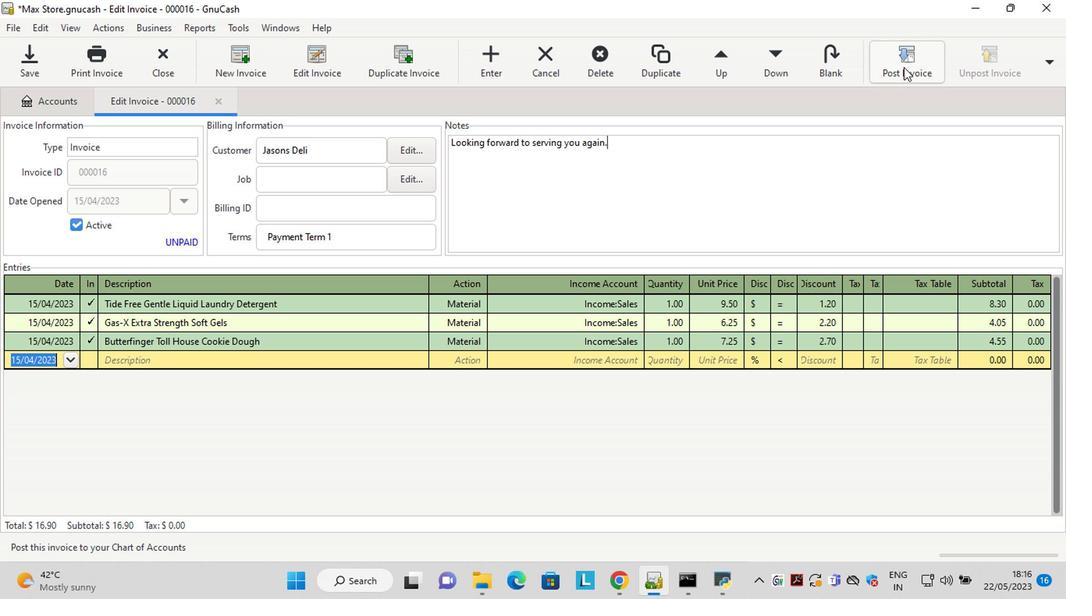 
Action: Mouse moved to (559, 261)
Screenshot: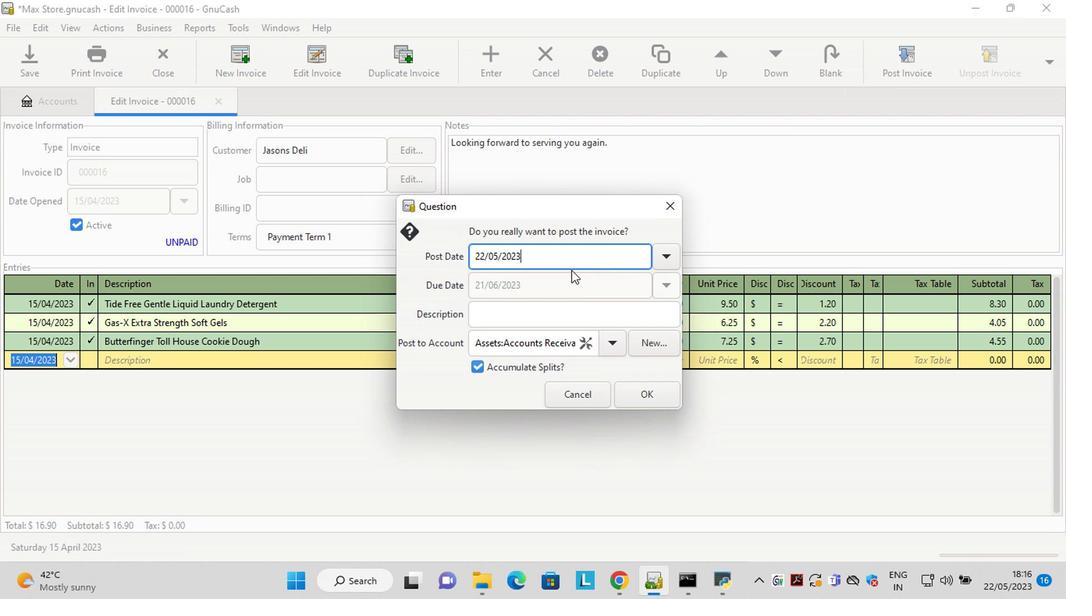 
Action: Mouse pressed left at (559, 261)
Screenshot: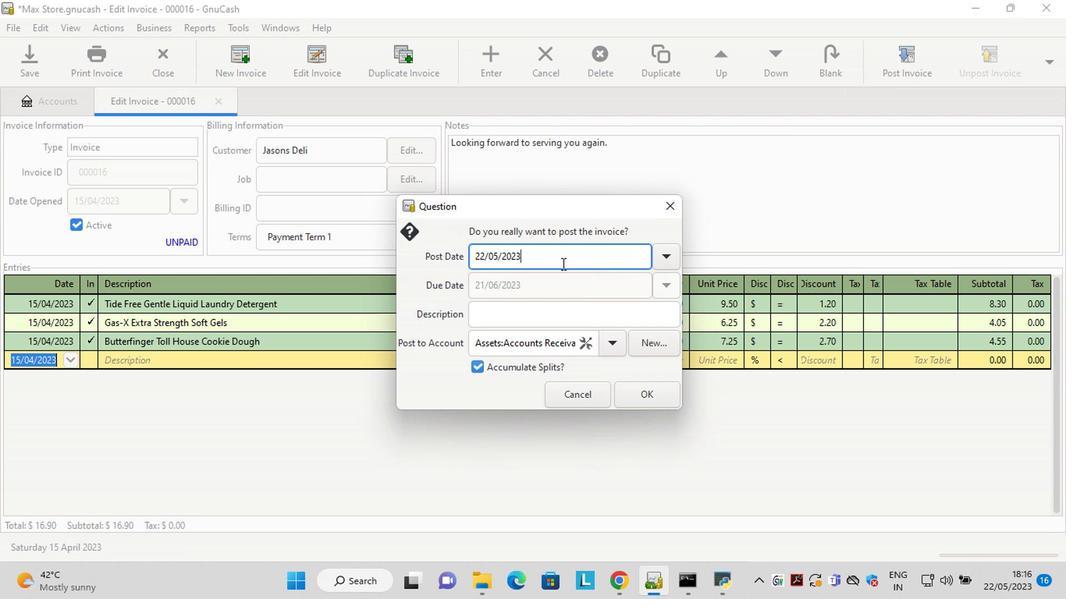 
Action: Key pressed <Key.left><Key.left><Key.left><Key.left><Key.left><Key.left><Key.left><Key.left><Key.left><Key.left><Key.left><Key.left><Key.left><Key.left><Key.left><Key.delete><Key.delete>15<Key.right><Key.right><Key.delete>4
Screenshot: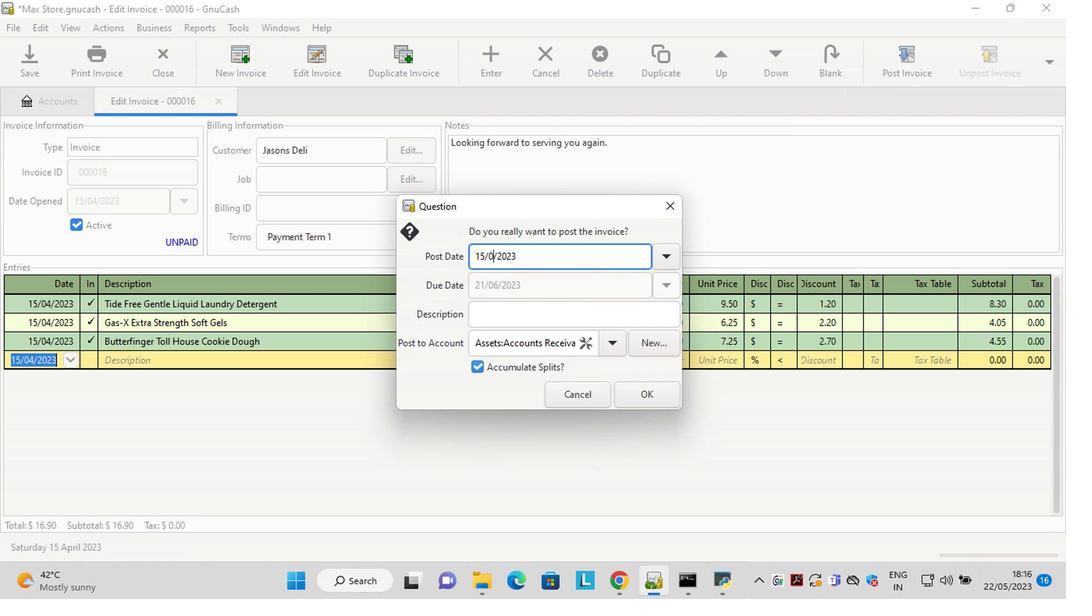 
Action: Mouse moved to (648, 394)
Screenshot: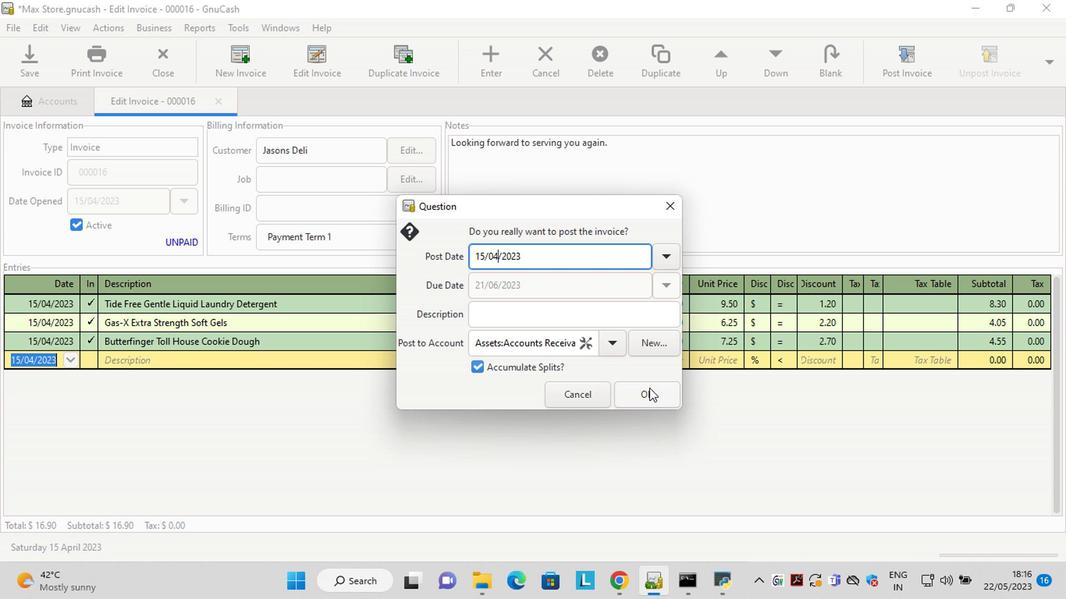 
Action: Mouse pressed left at (648, 394)
Screenshot: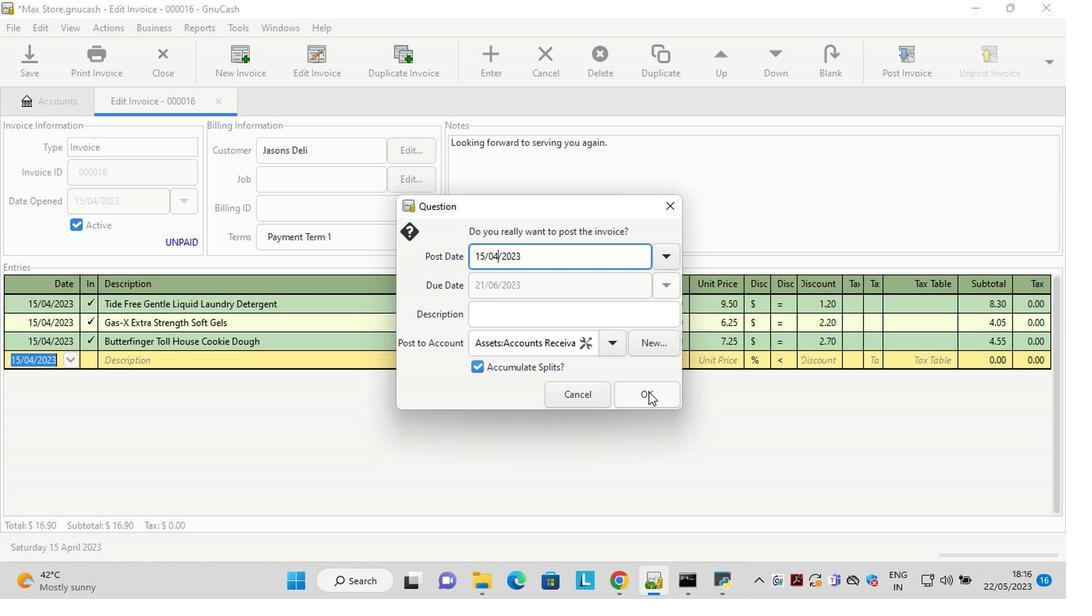 
Action: Mouse moved to (1000, 60)
Screenshot: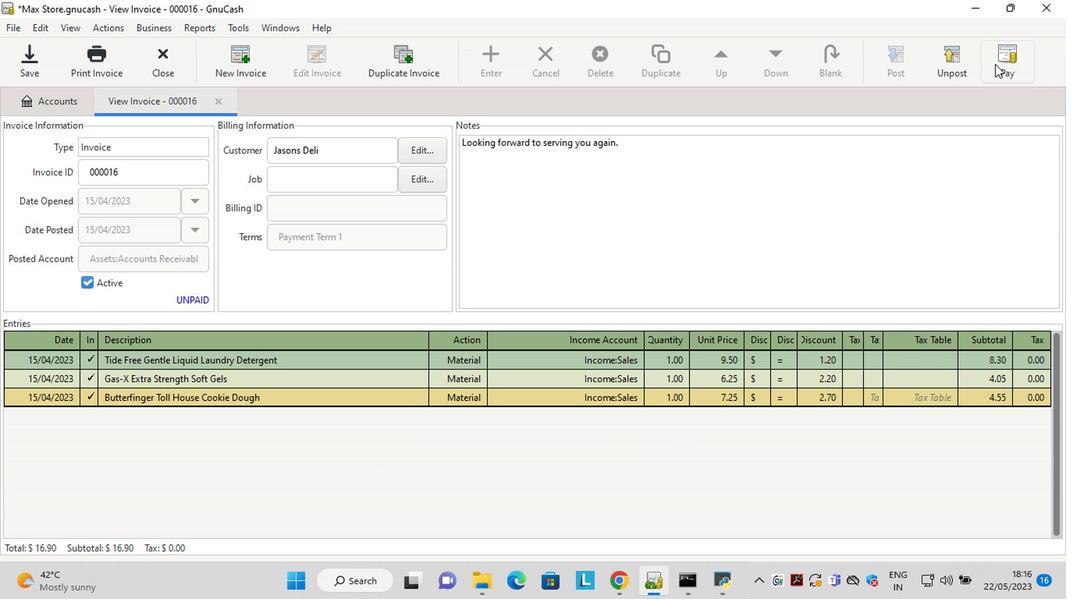 
Action: Mouse pressed left at (1000, 60)
Screenshot: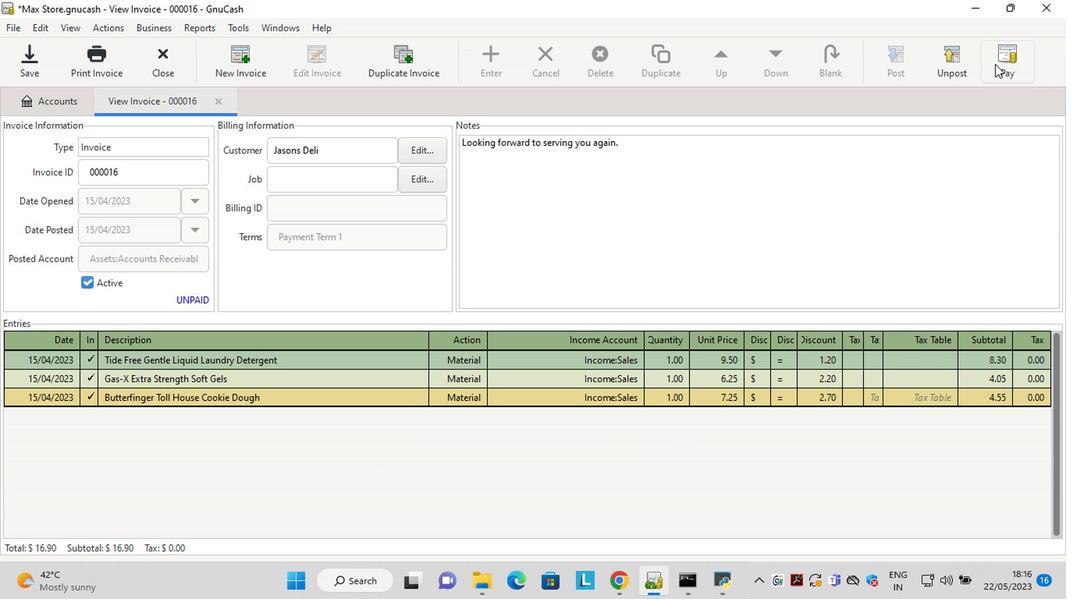
Action: Mouse moved to (454, 308)
Screenshot: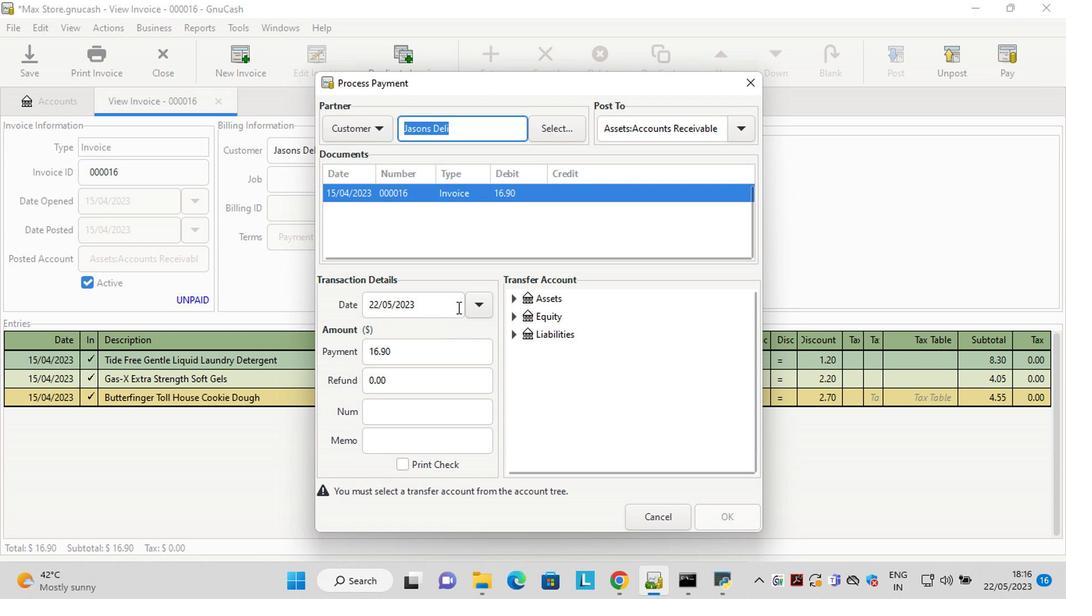 
Action: Mouse pressed left at (454, 308)
Screenshot: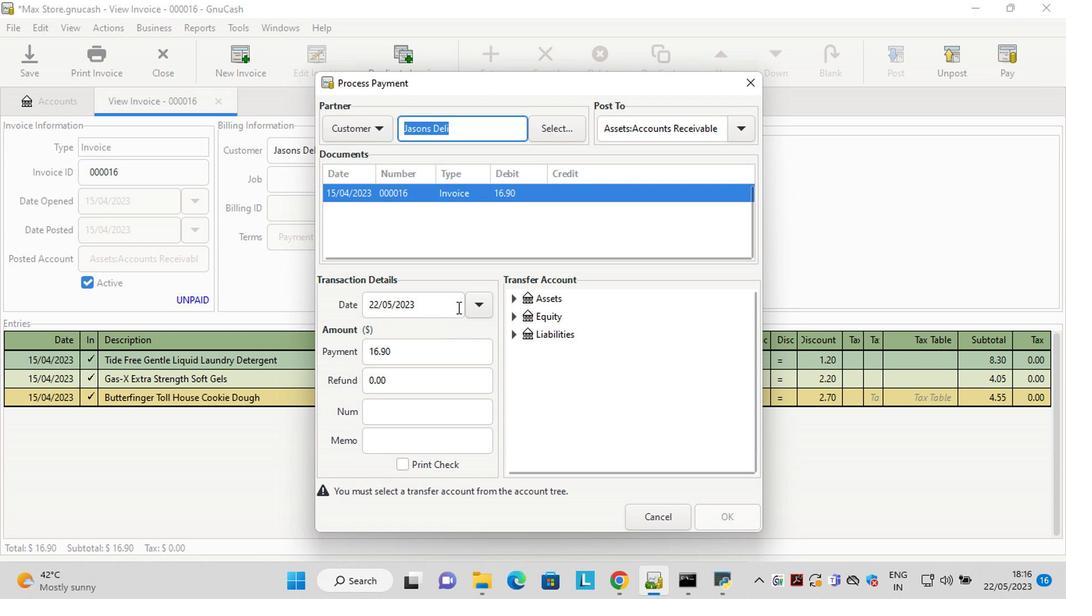 
Action: Key pressed <Key.left><Key.left><Key.left><Key.left><Key.left><Key.left><Key.left><Key.left><Key.left><Key.left><Key.left><Key.left><Key.left><Key.left><Key.delete><Key.delete>15
Screenshot: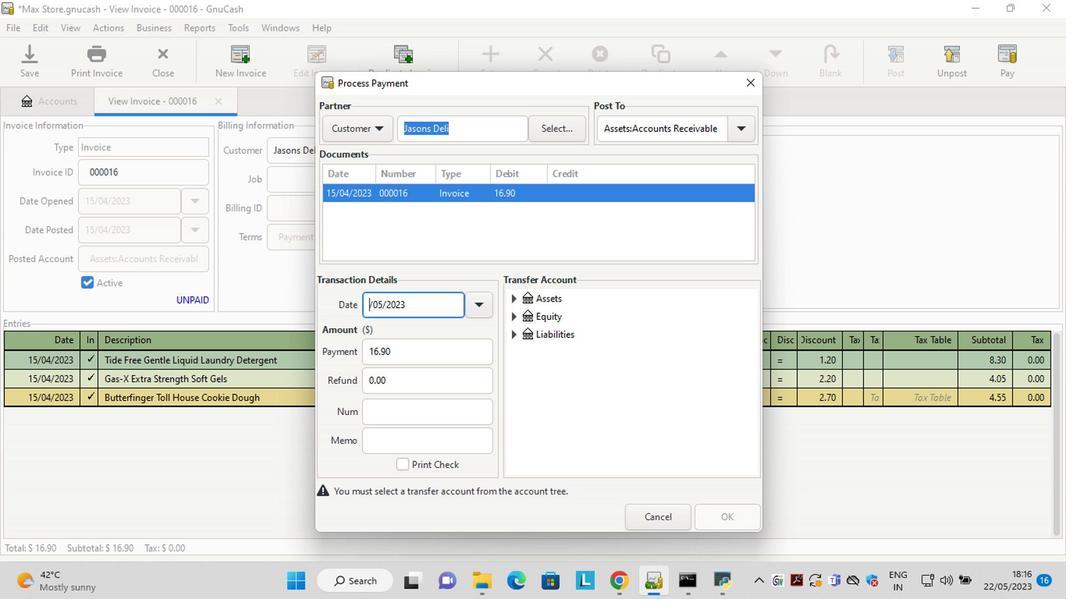 
Action: Mouse moved to (516, 299)
Screenshot: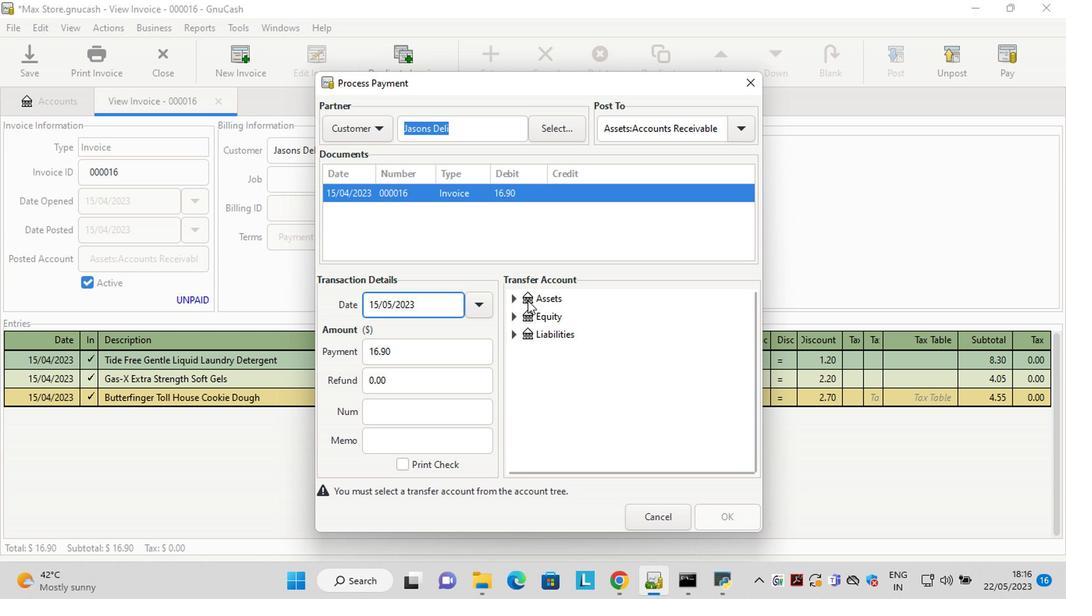
Action: Mouse pressed left at (516, 299)
Screenshot: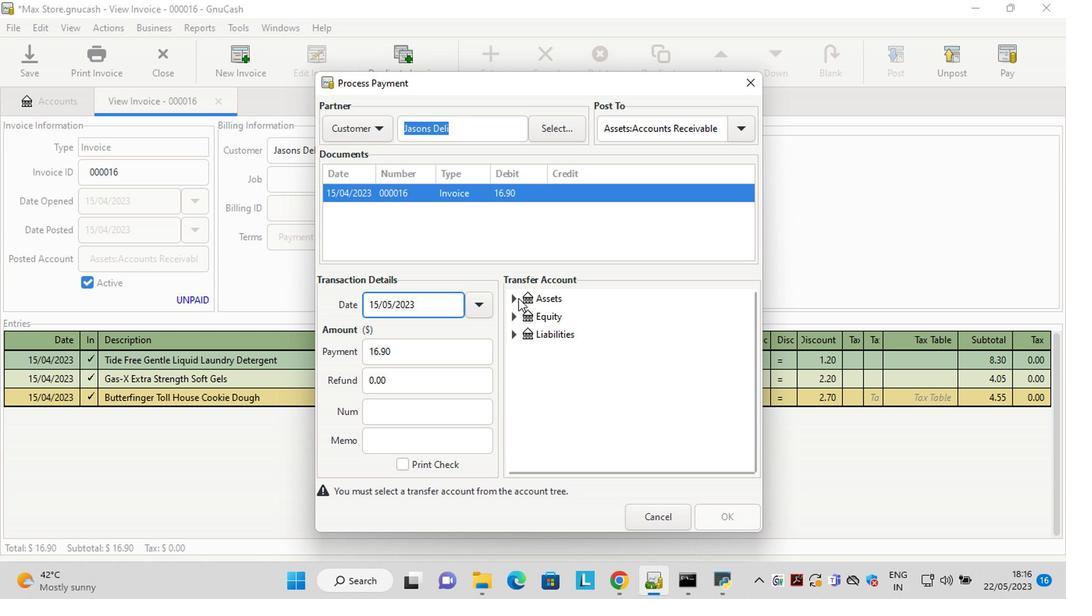 
Action: Mouse moved to (529, 318)
Screenshot: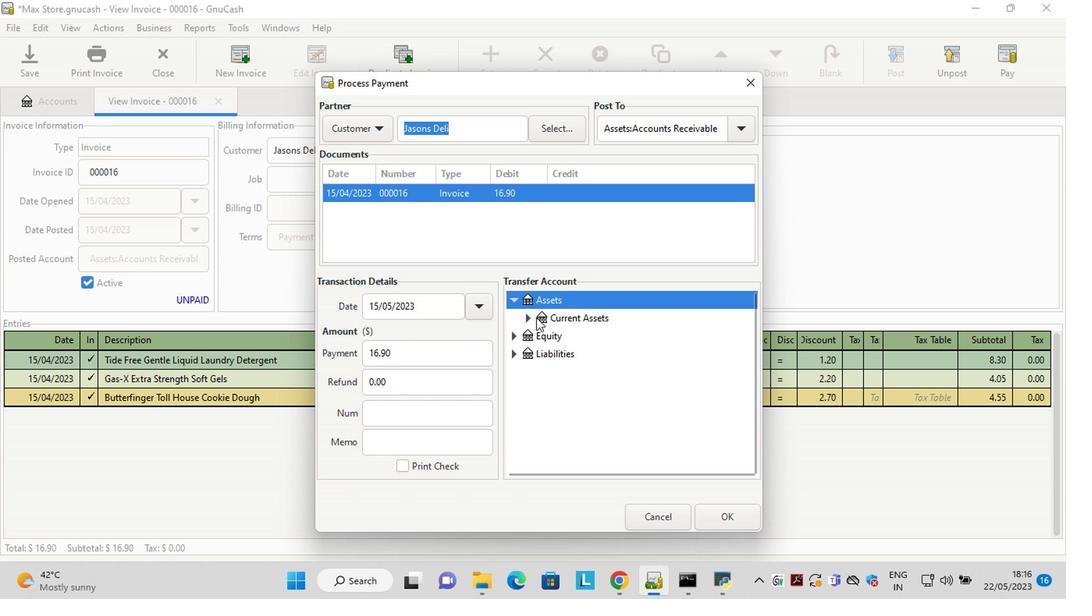 
Action: Mouse pressed left at (529, 318)
Screenshot: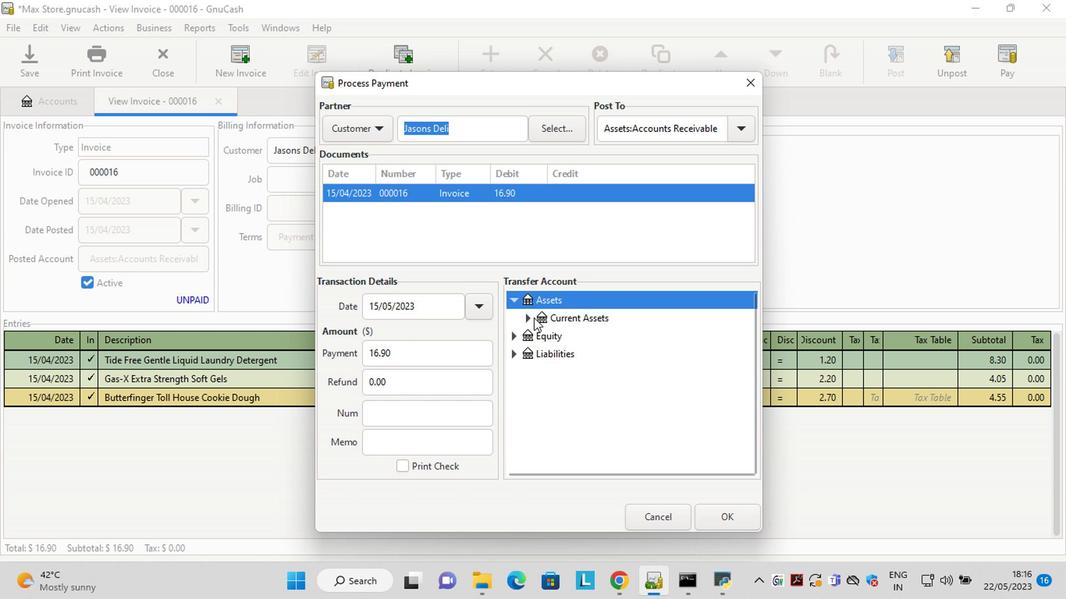 
Action: Mouse moved to (568, 341)
Screenshot: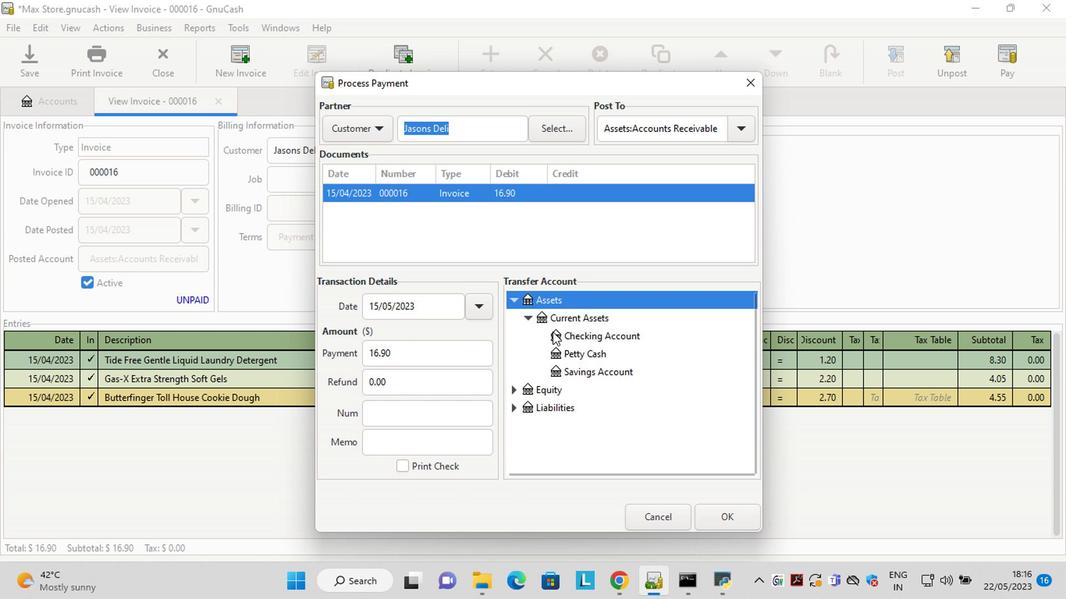 
Action: Mouse pressed left at (568, 341)
Screenshot: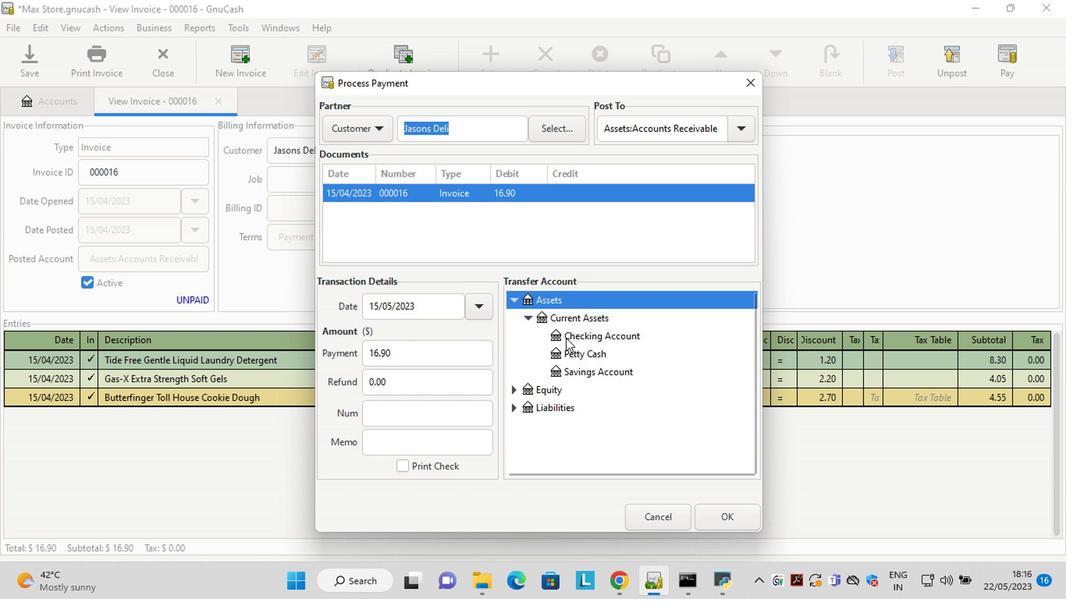 
Action: Mouse moved to (722, 518)
Screenshot: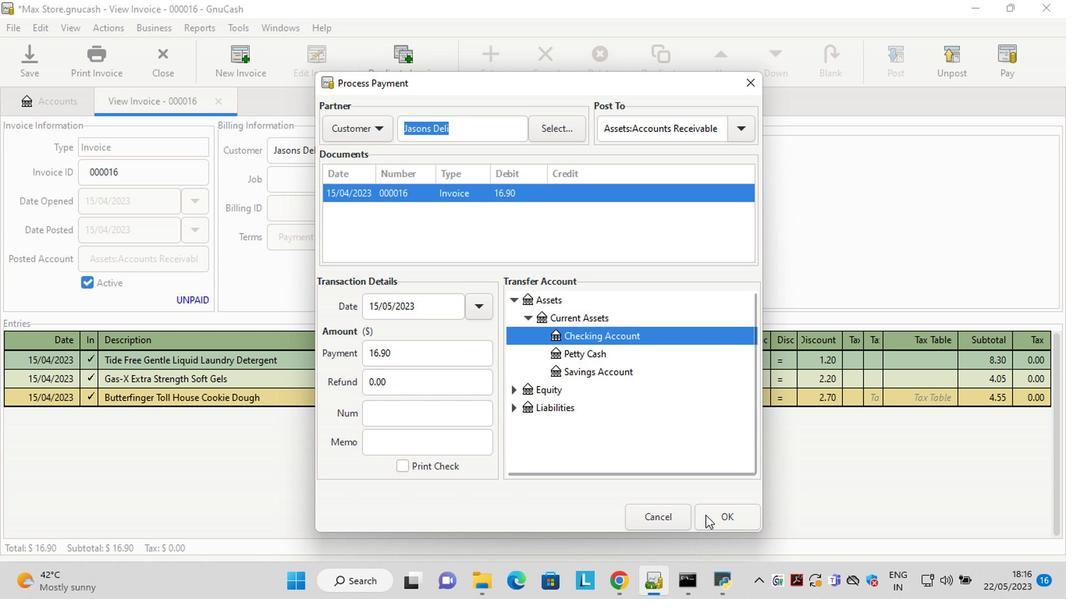 
Action: Mouse pressed left at (722, 518)
Screenshot: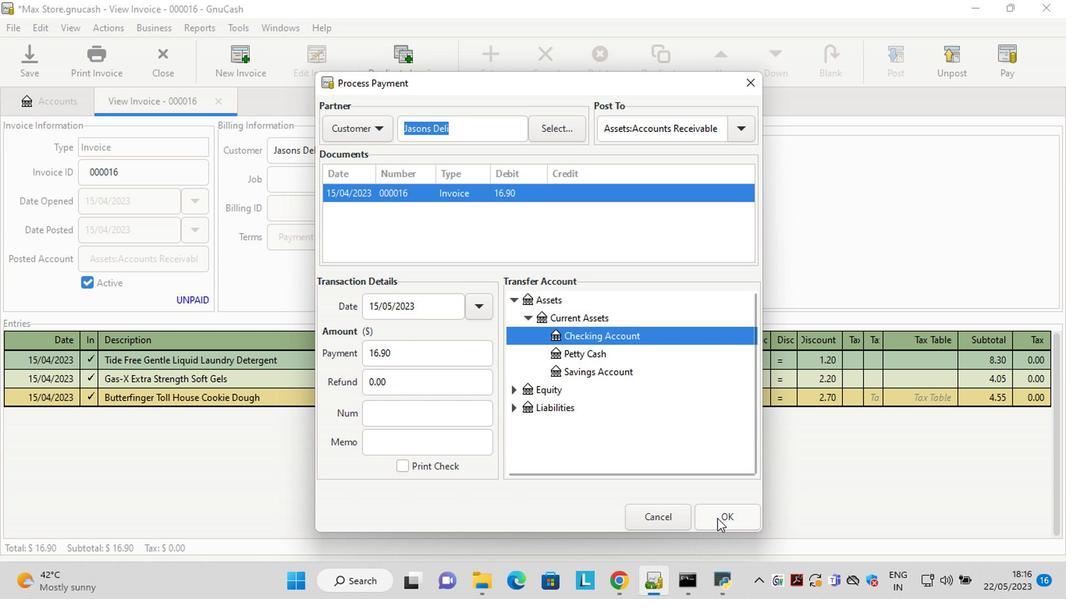 
Action: Mouse moved to (103, 52)
Screenshot: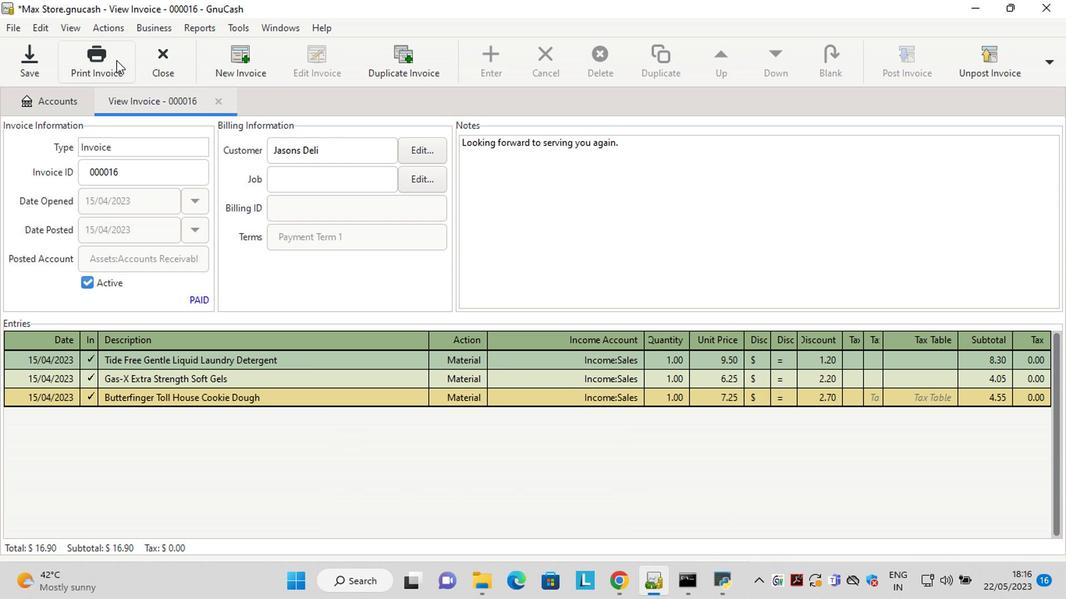 
Action: Mouse pressed left at (103, 52)
Screenshot: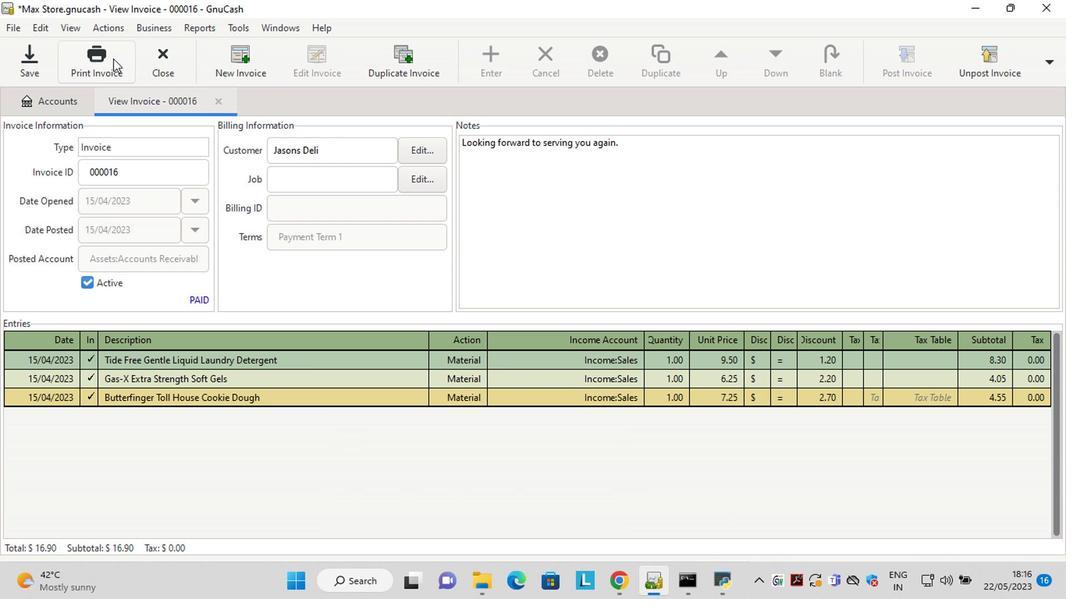 
Action: Mouse moved to (403, 58)
Screenshot: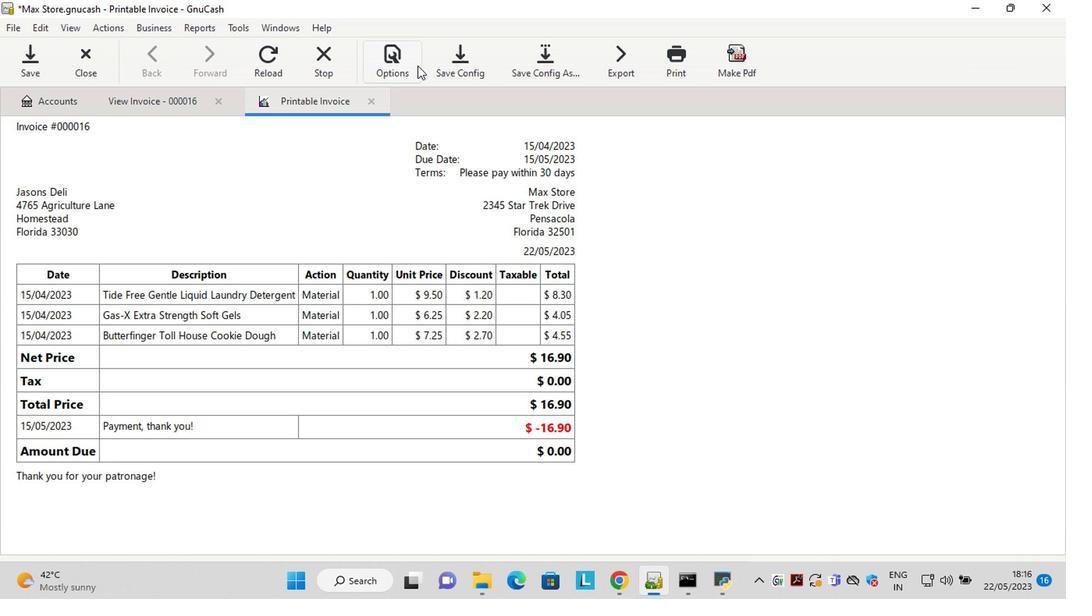 
Action: Mouse pressed left at (403, 58)
Screenshot: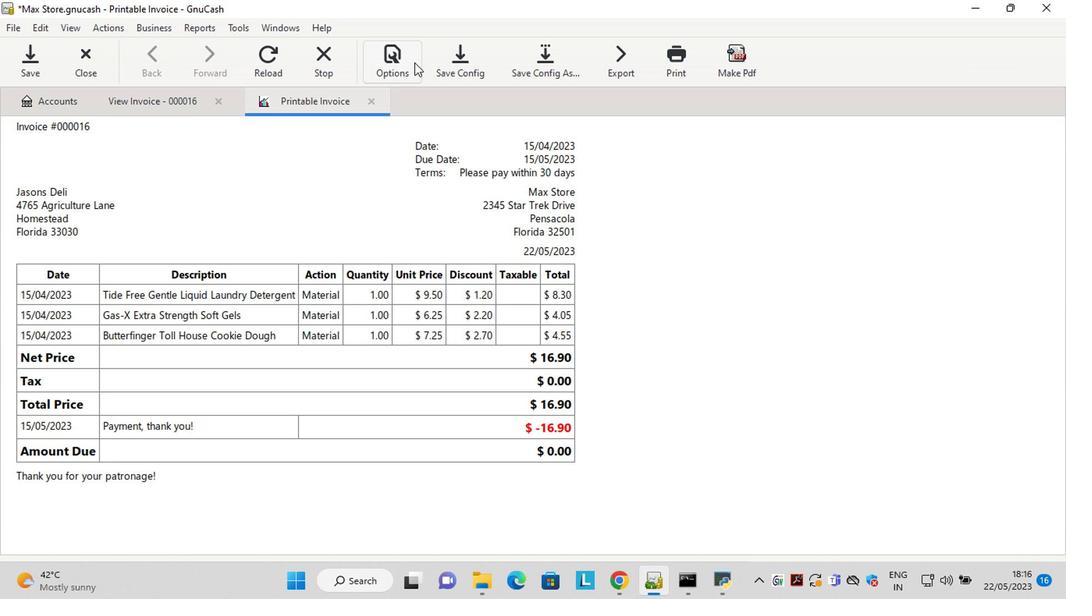 
Action: Mouse moved to (167, 158)
Screenshot: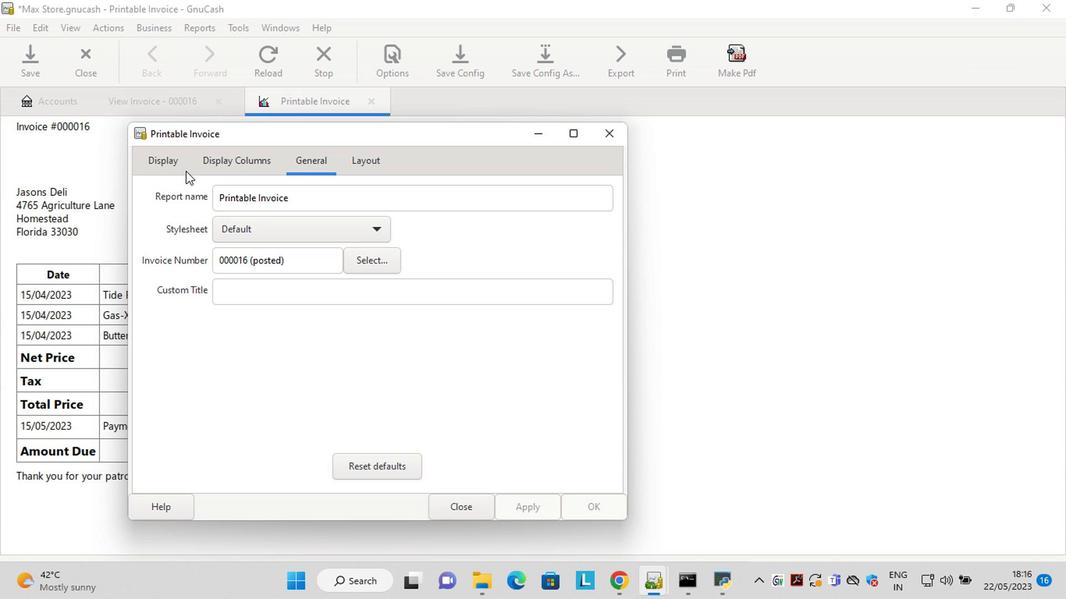 
Action: Mouse pressed left at (167, 158)
Screenshot: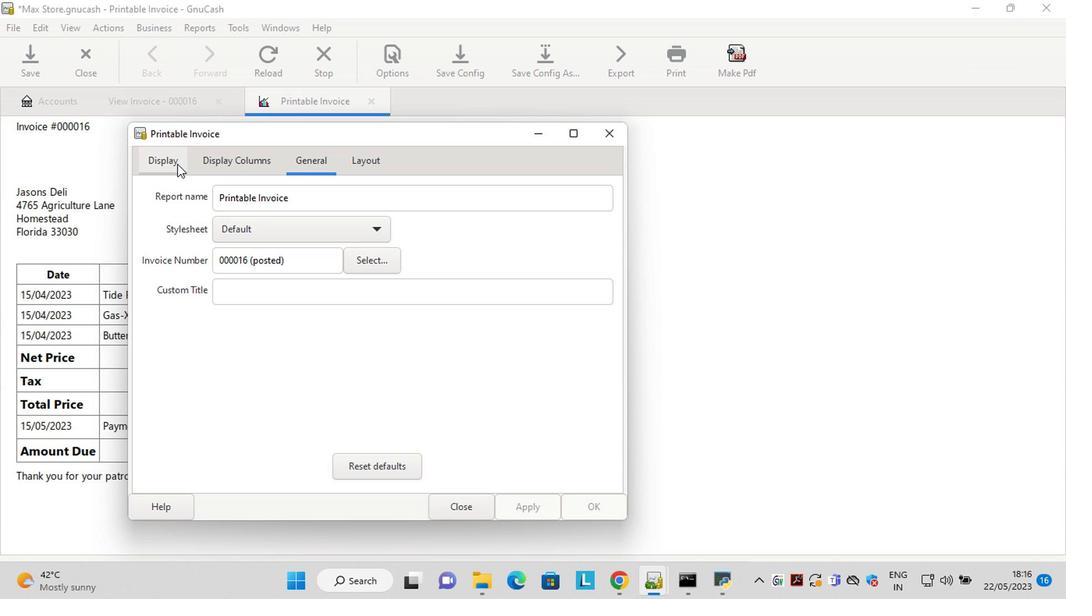 
Action: Mouse moved to (277, 345)
Screenshot: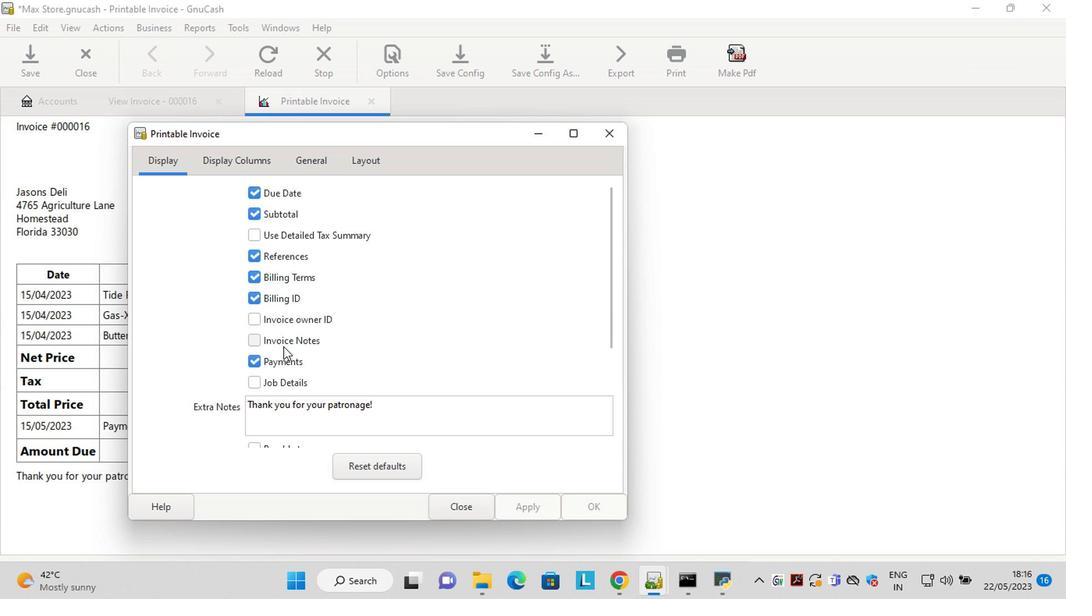 
Action: Mouse pressed left at (277, 345)
Screenshot: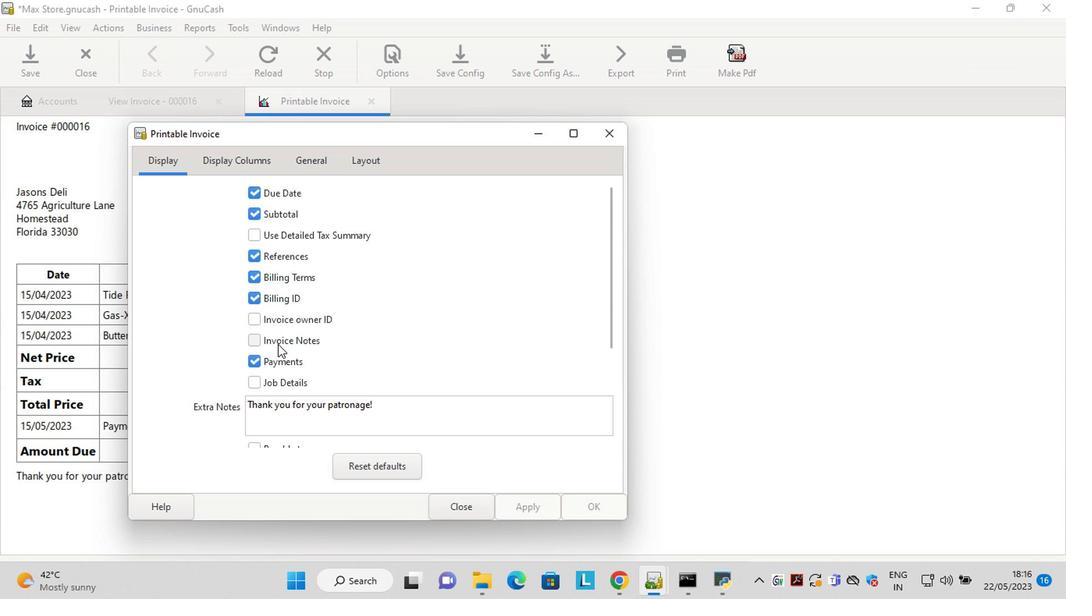 
Action: Mouse moved to (534, 512)
Screenshot: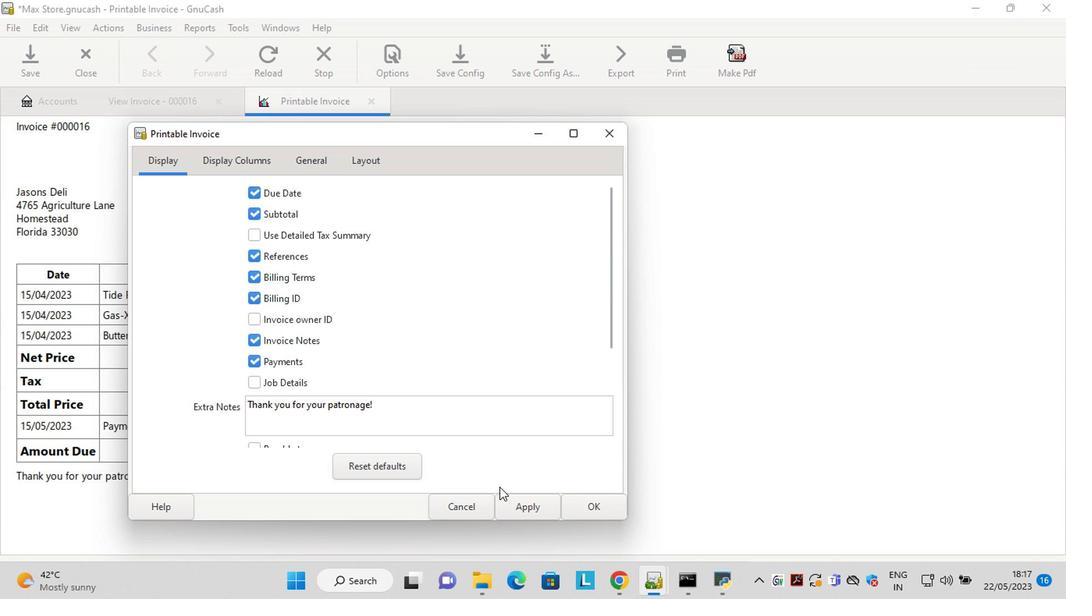 
Action: Mouse pressed left at (534, 512)
Screenshot: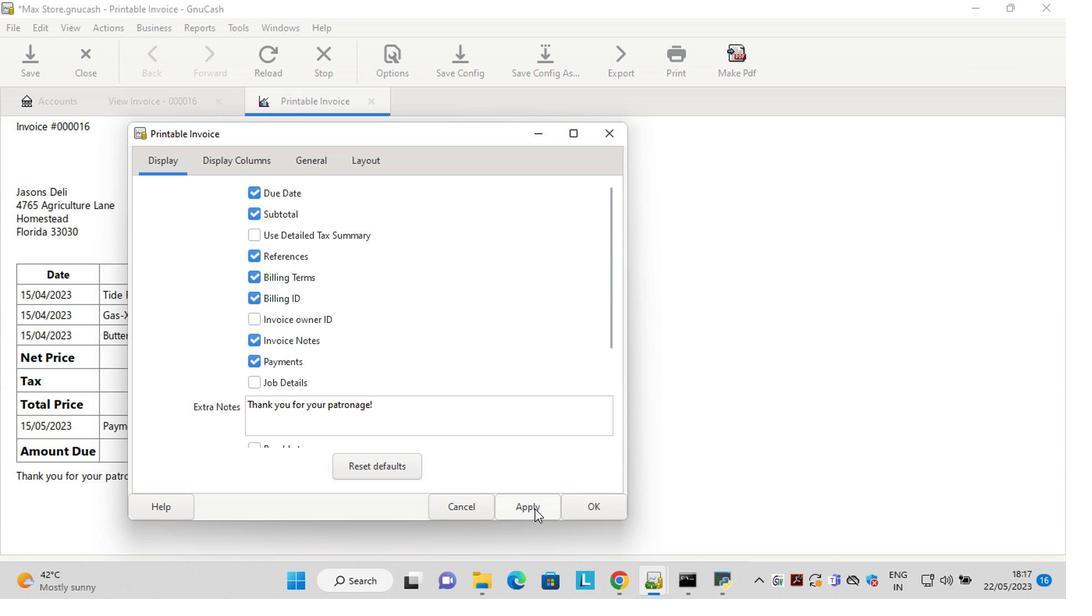 
Action: Mouse moved to (453, 512)
Screenshot: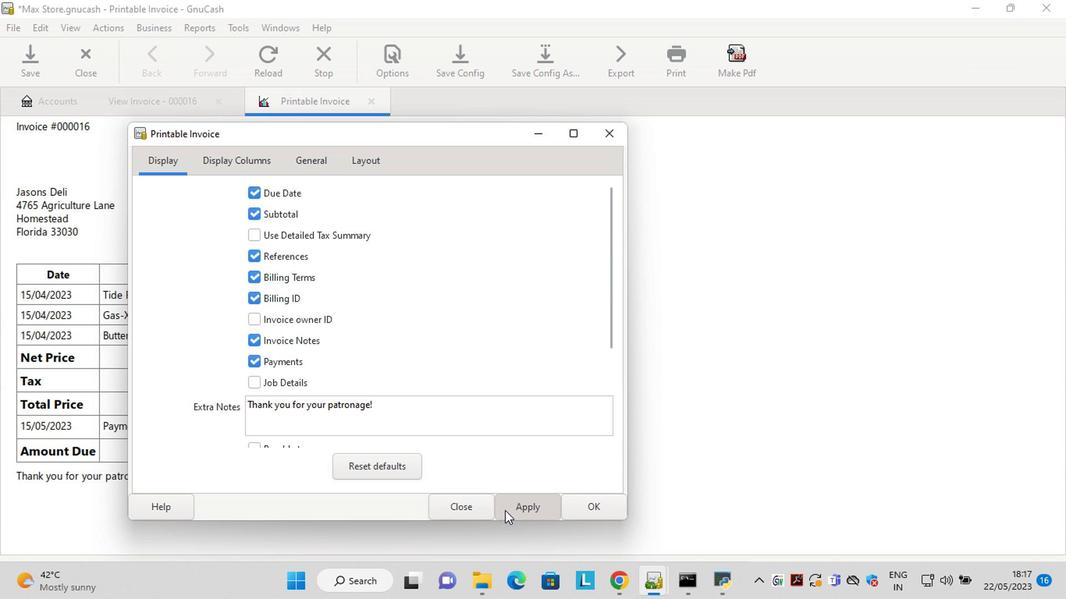 
Action: Mouse pressed left at (453, 512)
Screenshot: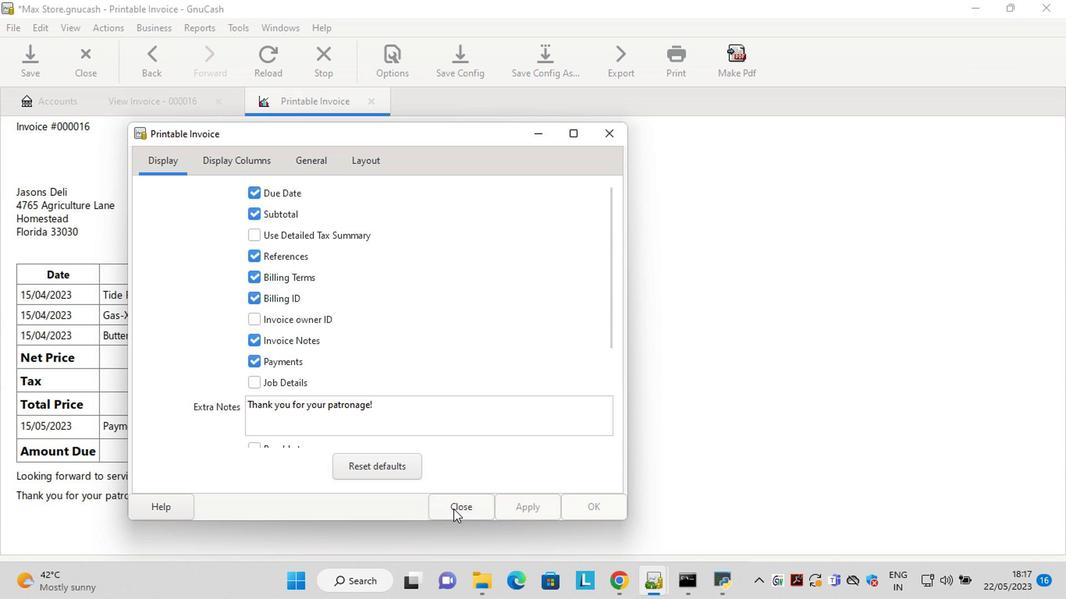 
Action: Mouse moved to (642, 432)
Screenshot: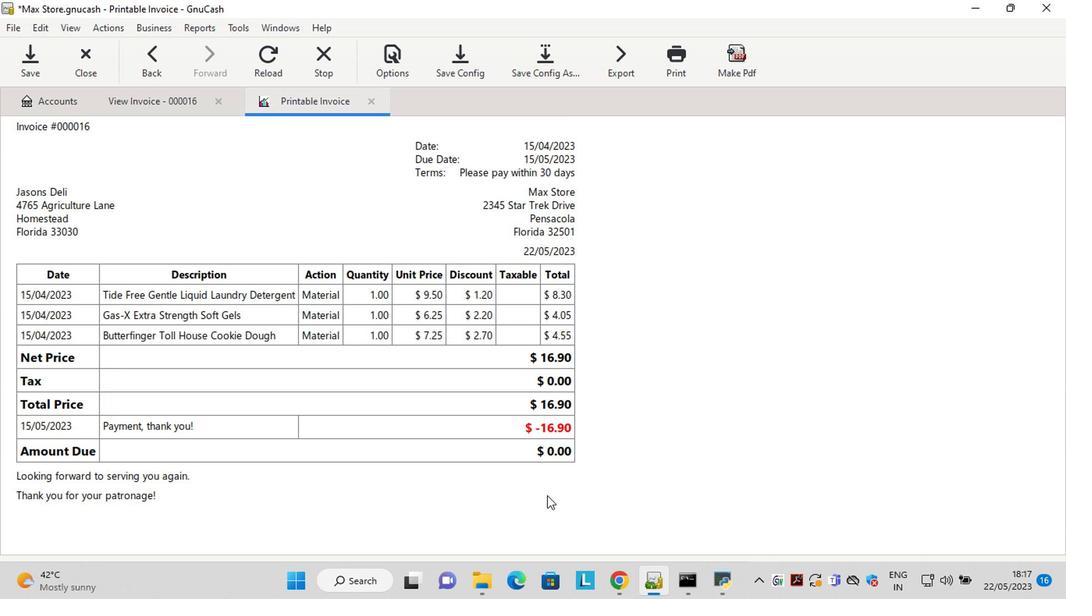 
